 Task: Look for space in Oristano, Italy from 9th June, 2023 to 16th June, 2023 for 2 adults in price range Rs.8000 to Rs.16000. Place can be entire place with 2 bedrooms having 2 beds and 1 bathroom. Property type can be house, flat, guest house. Booking option can be shelf check-in. Required host language is English.
Action: Mouse moved to (494, 93)
Screenshot: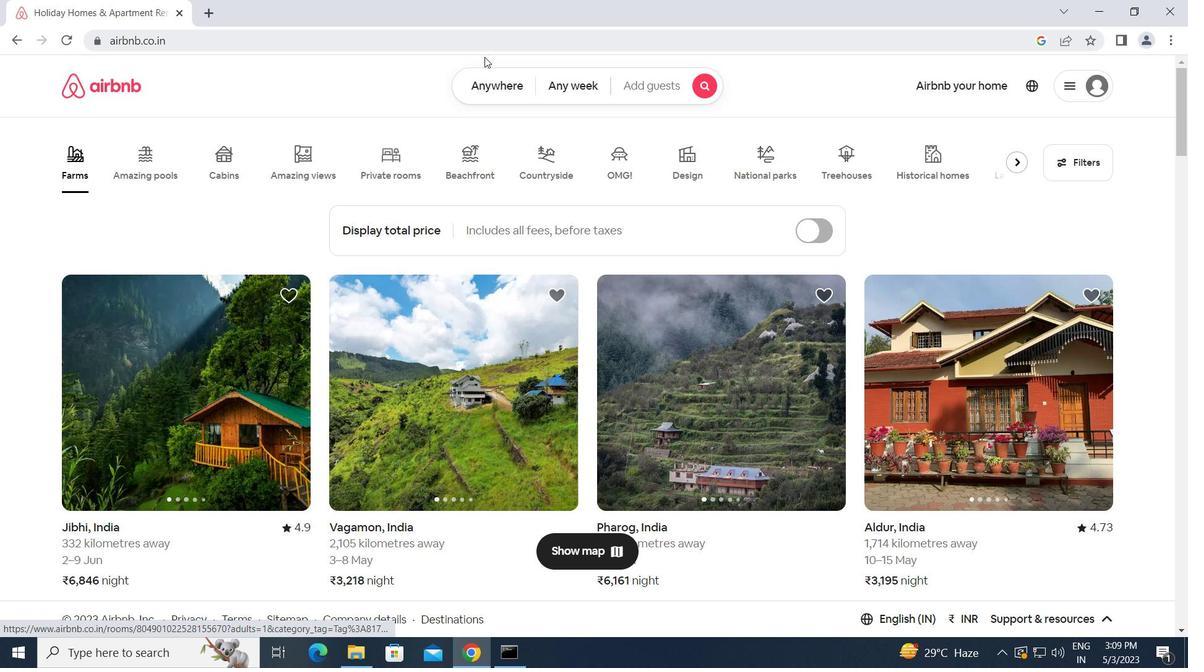 
Action: Mouse pressed left at (494, 93)
Screenshot: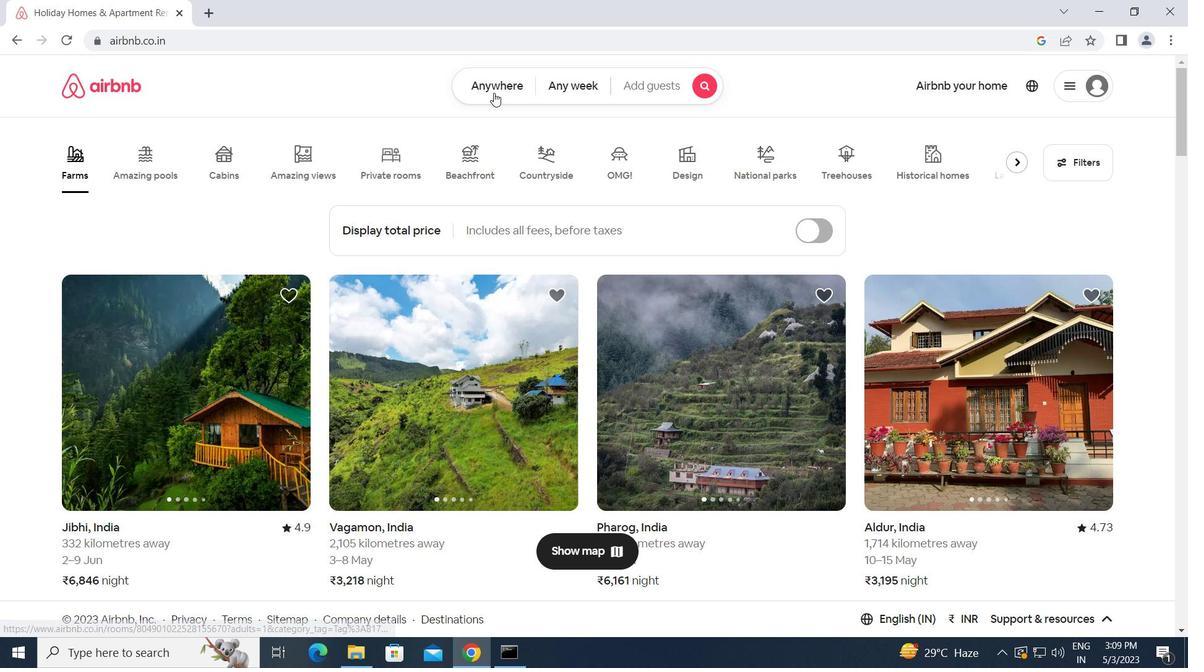 
Action: Mouse moved to (434, 128)
Screenshot: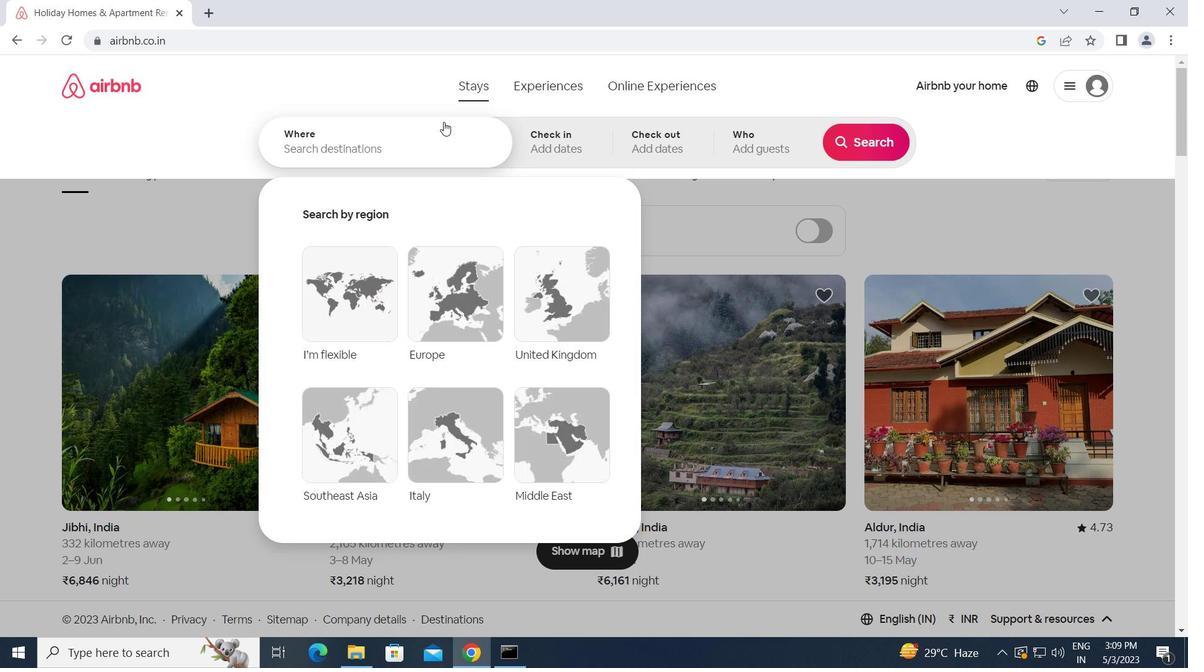 
Action: Mouse pressed left at (434, 128)
Screenshot: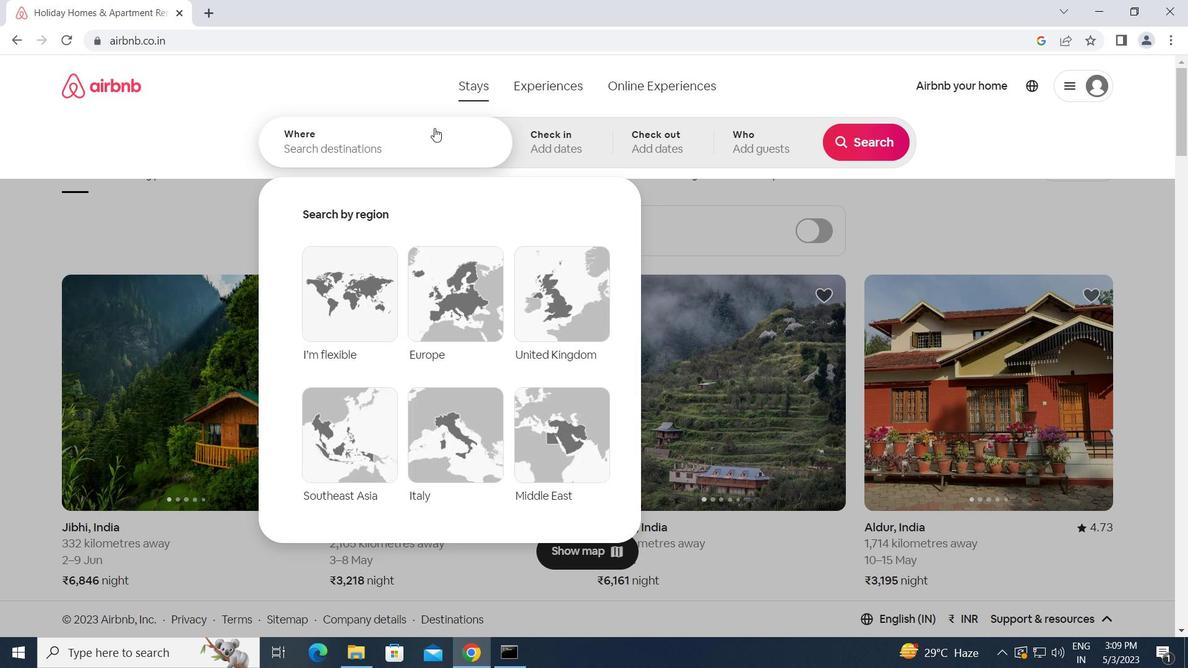 
Action: Key pressed o<Key.caps_lock>ristano,<Key.space><Key.caps_lock>i<Key.caps_lock>taly<Key.enter>
Screenshot: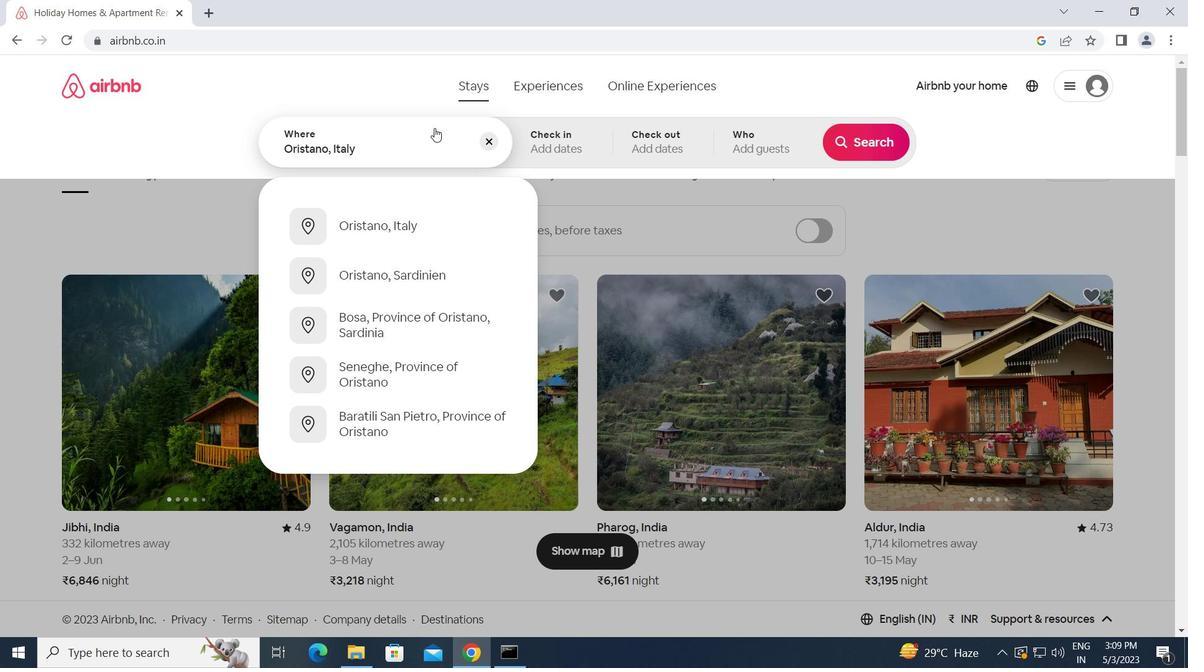 
Action: Mouse moved to (820, 363)
Screenshot: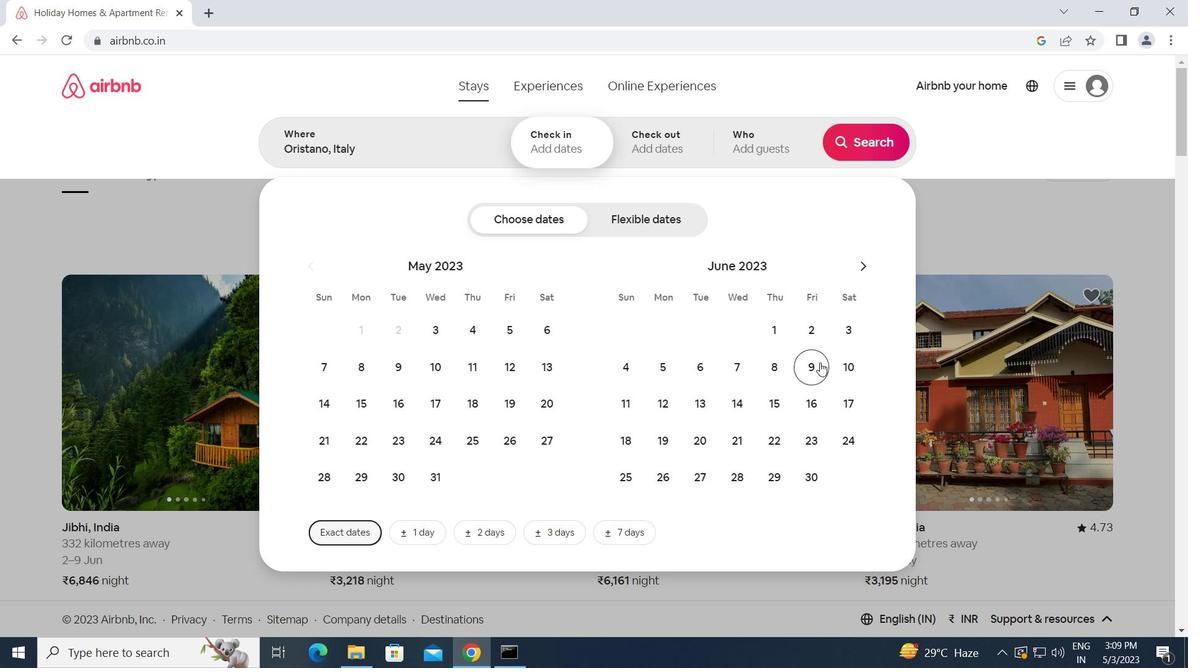 
Action: Mouse pressed left at (820, 363)
Screenshot: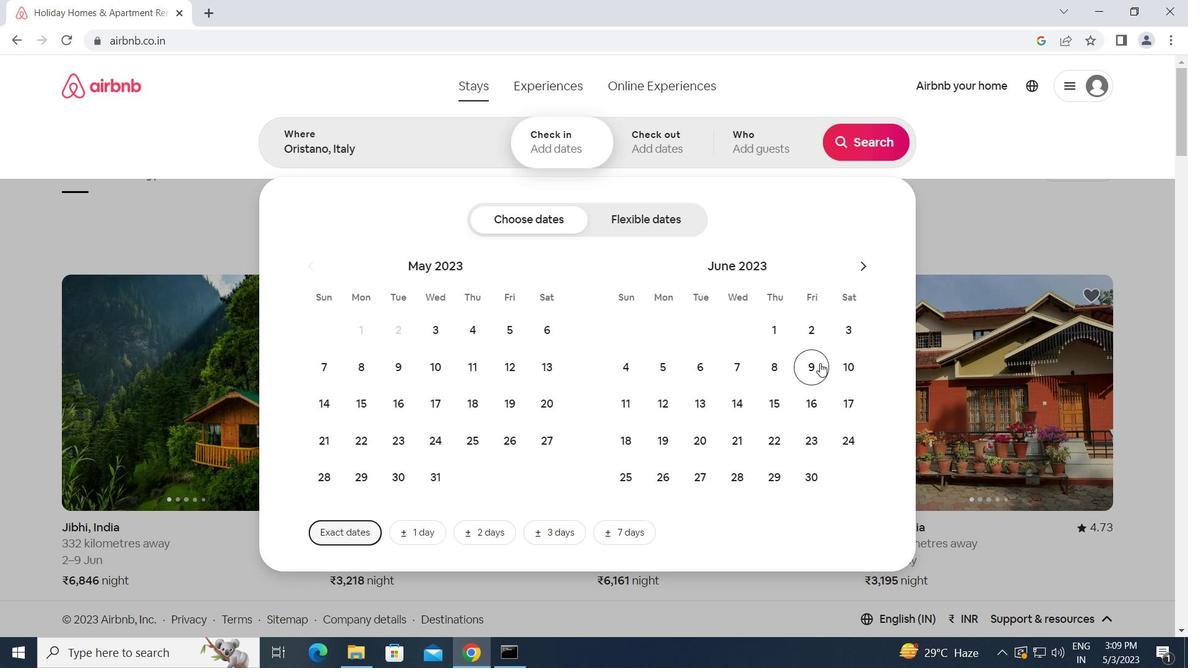 
Action: Mouse moved to (817, 394)
Screenshot: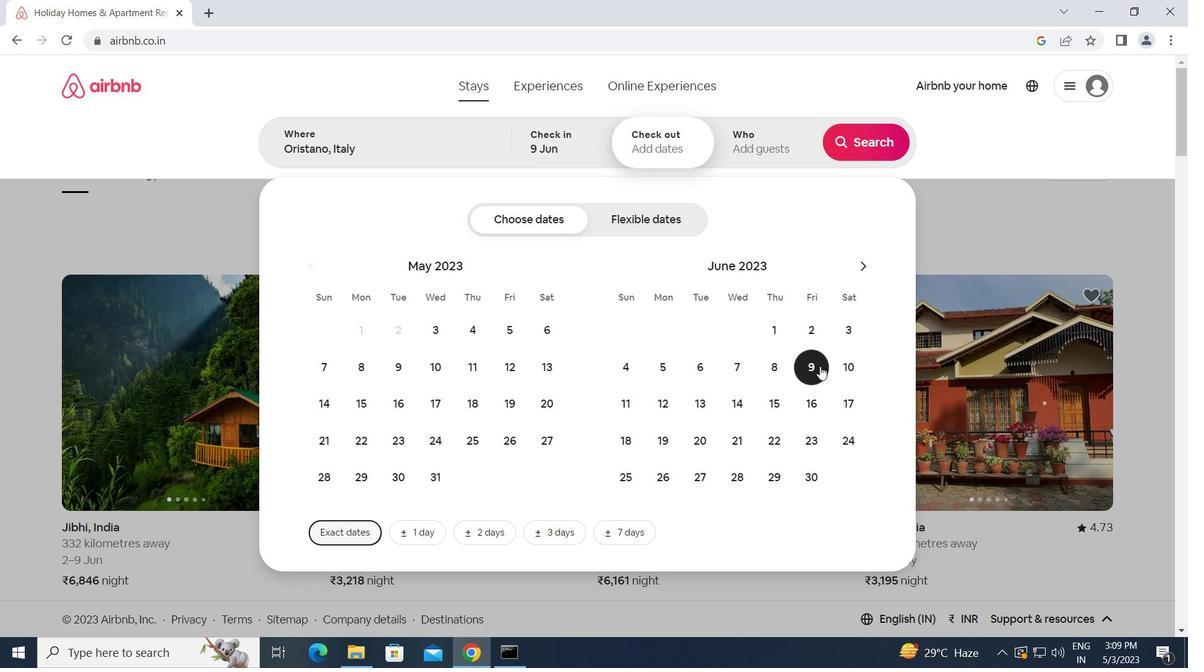 
Action: Mouse pressed left at (817, 394)
Screenshot: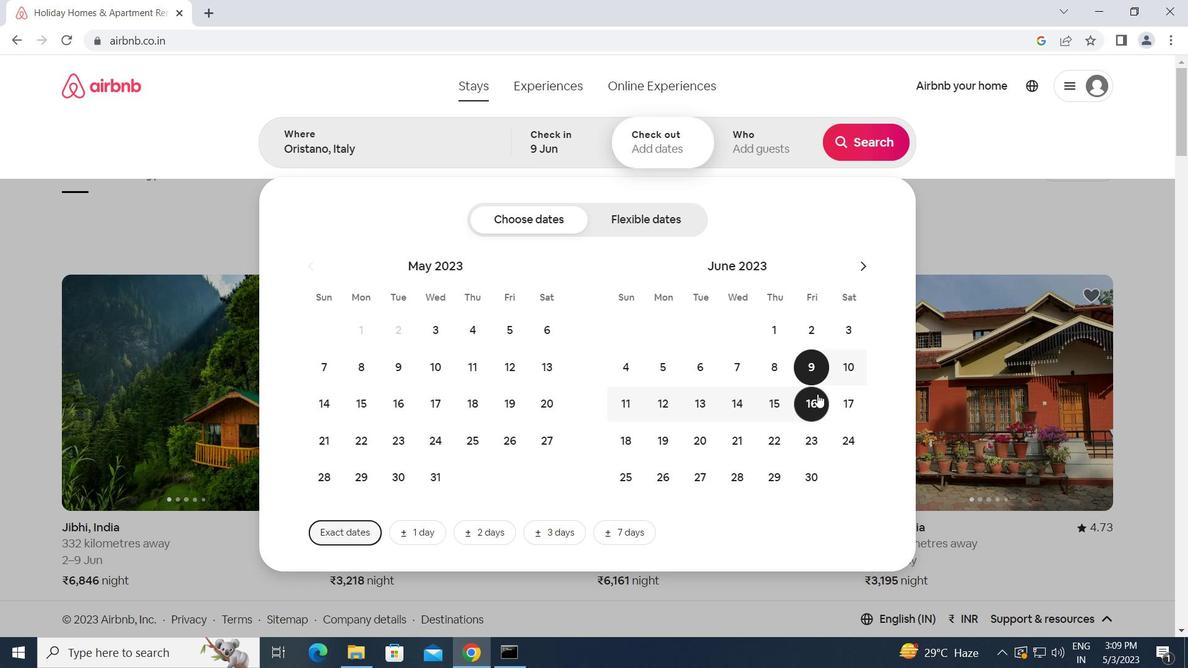 
Action: Mouse moved to (750, 145)
Screenshot: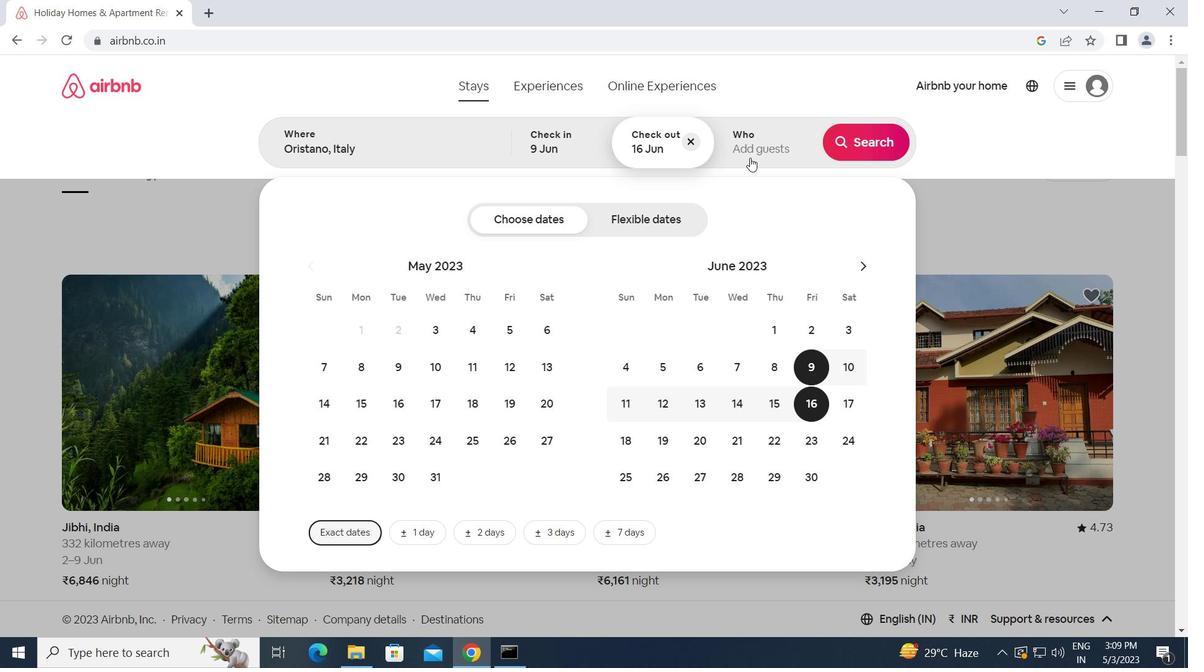 
Action: Mouse pressed left at (750, 145)
Screenshot: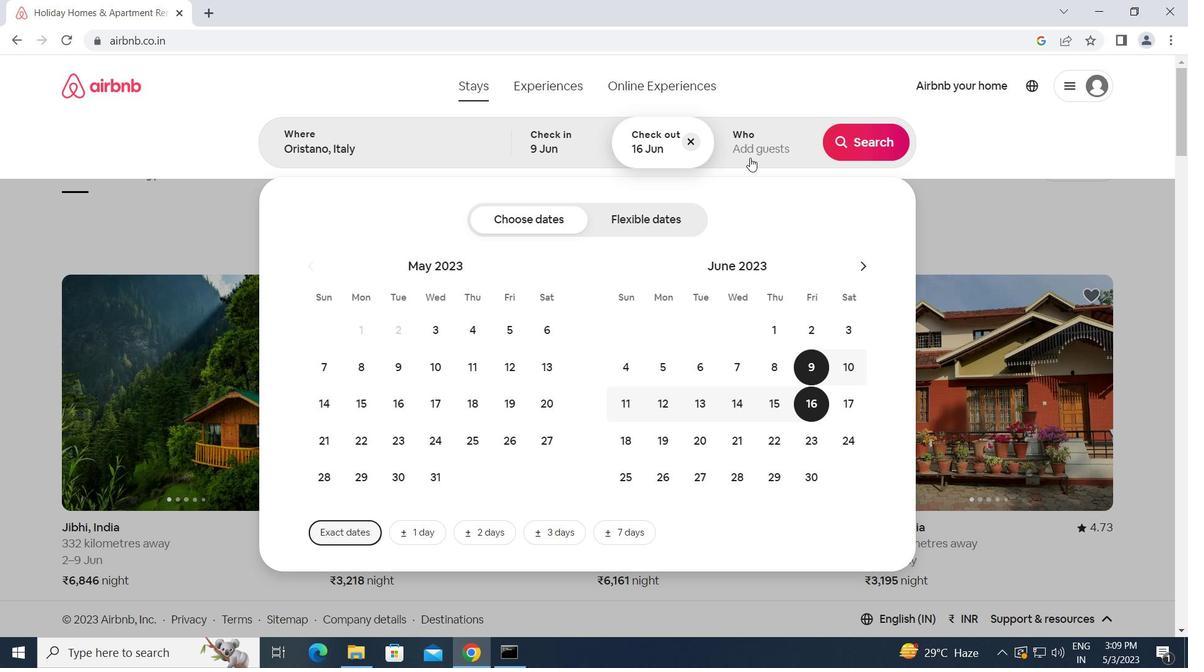
Action: Mouse moved to (867, 219)
Screenshot: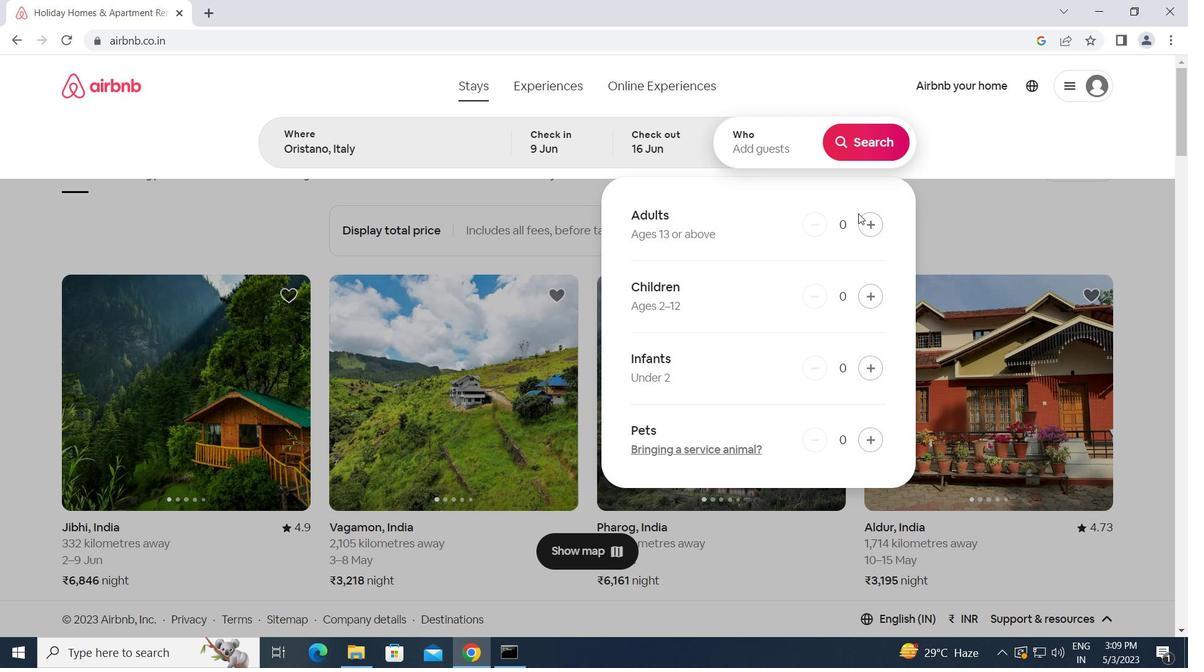
Action: Mouse pressed left at (867, 219)
Screenshot: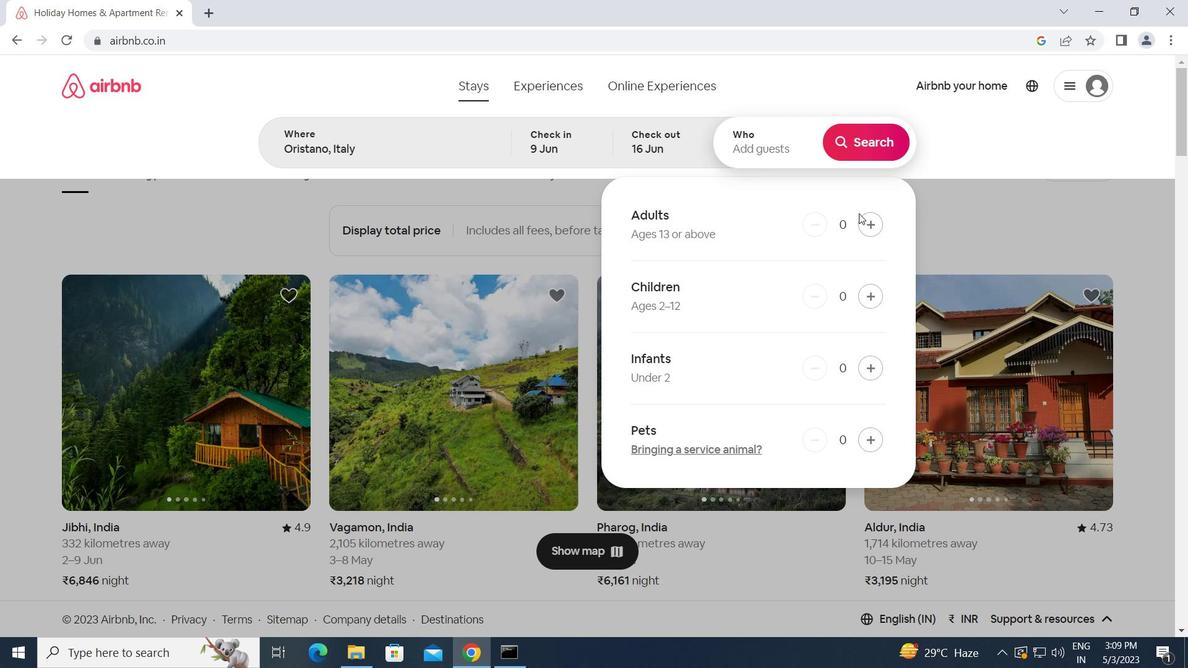 
Action: Mouse pressed left at (867, 219)
Screenshot: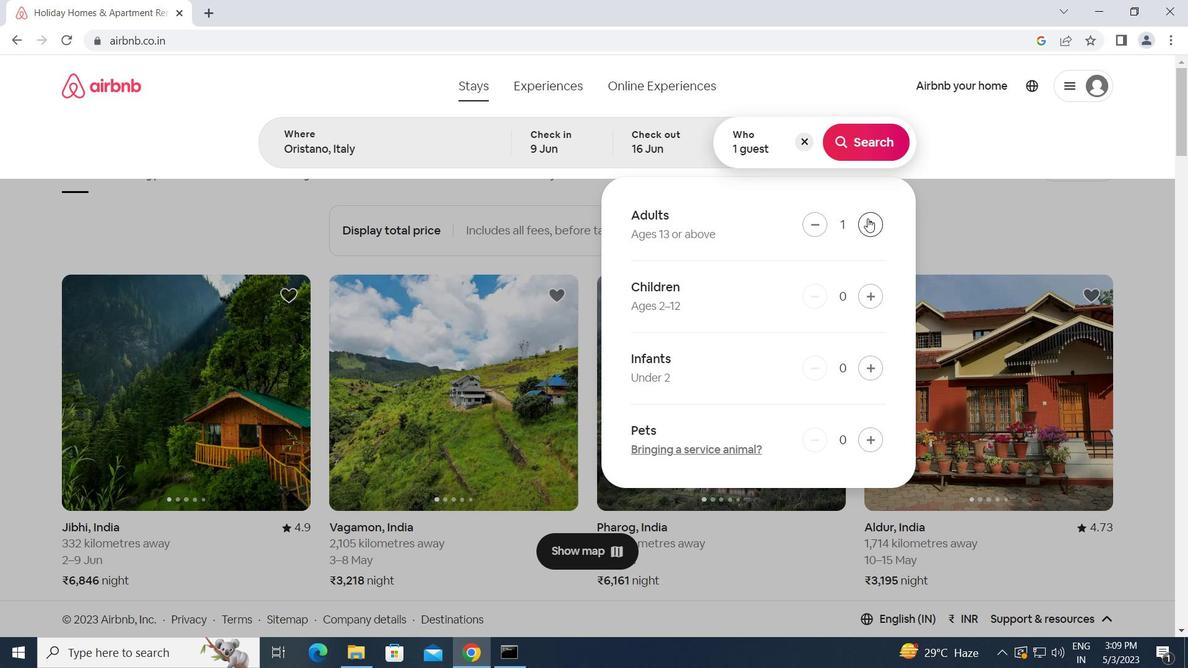 
Action: Mouse moved to (865, 141)
Screenshot: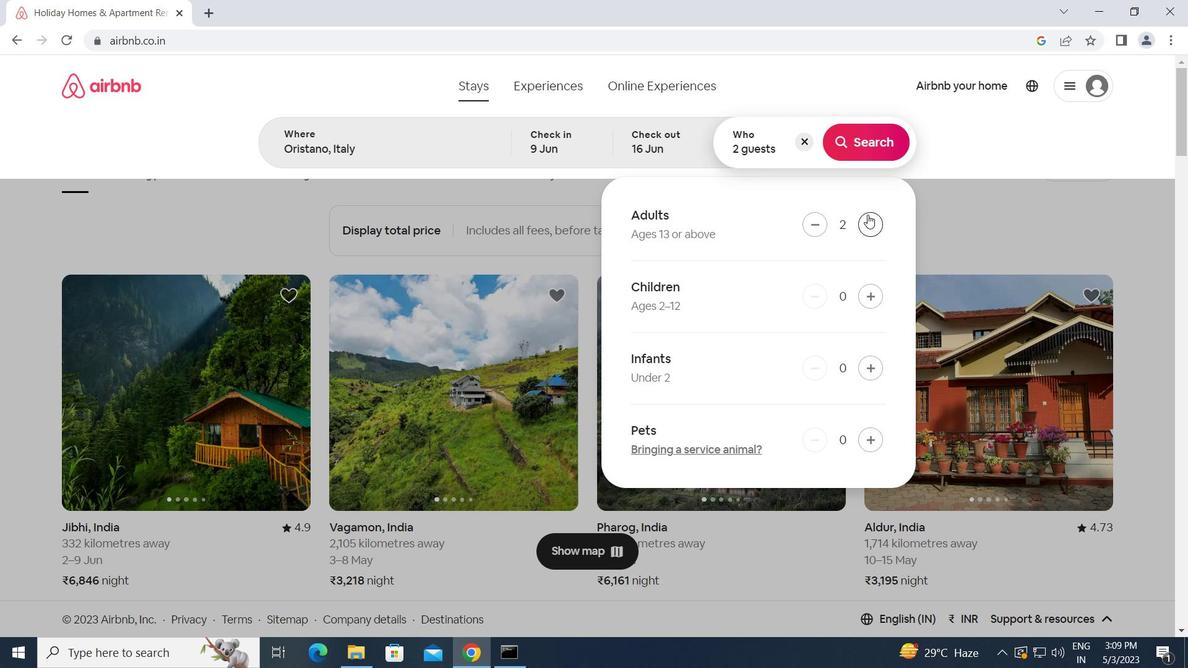 
Action: Mouse pressed left at (865, 141)
Screenshot: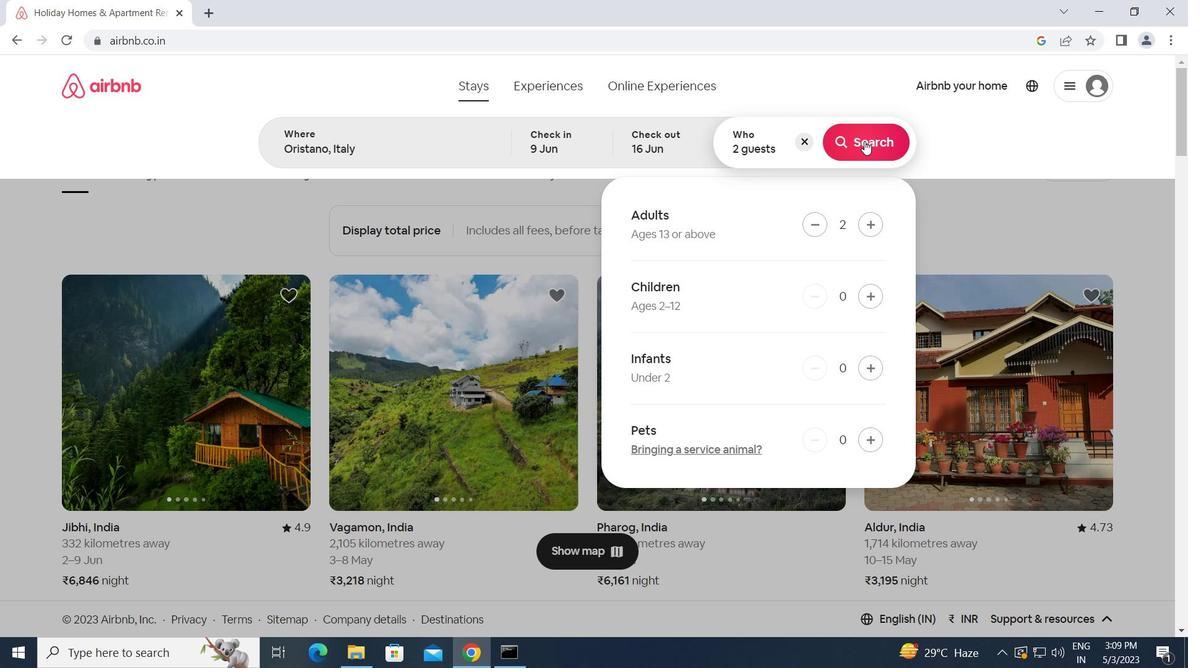 
Action: Mouse moved to (1141, 145)
Screenshot: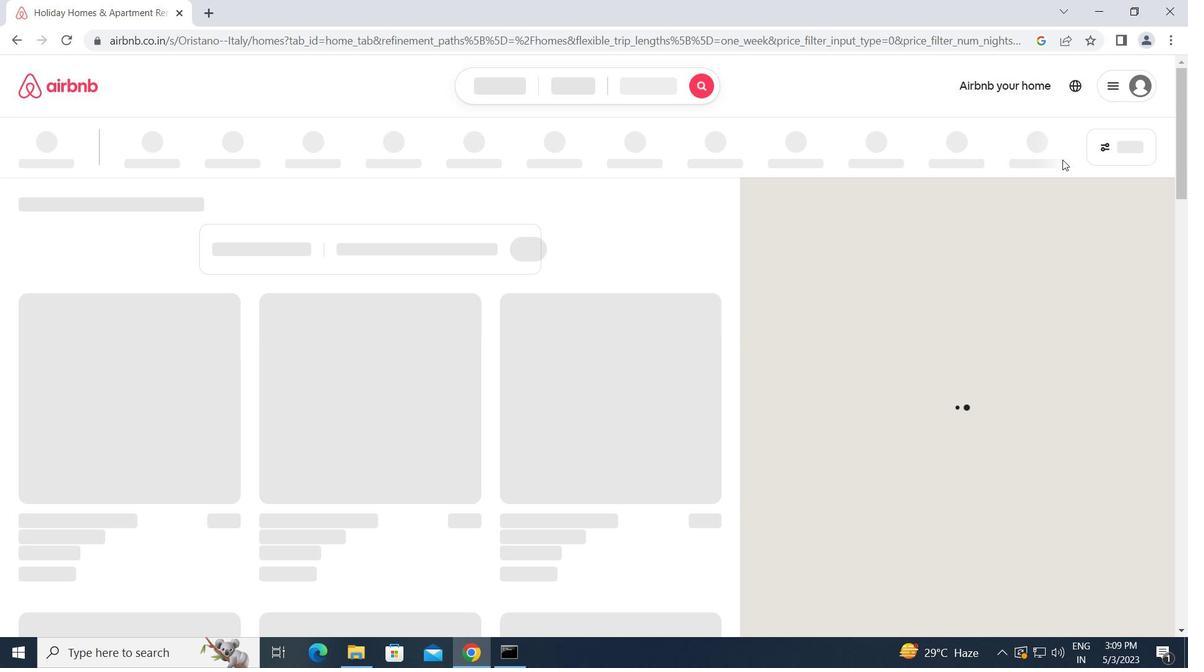 
Action: Mouse pressed left at (1141, 145)
Screenshot: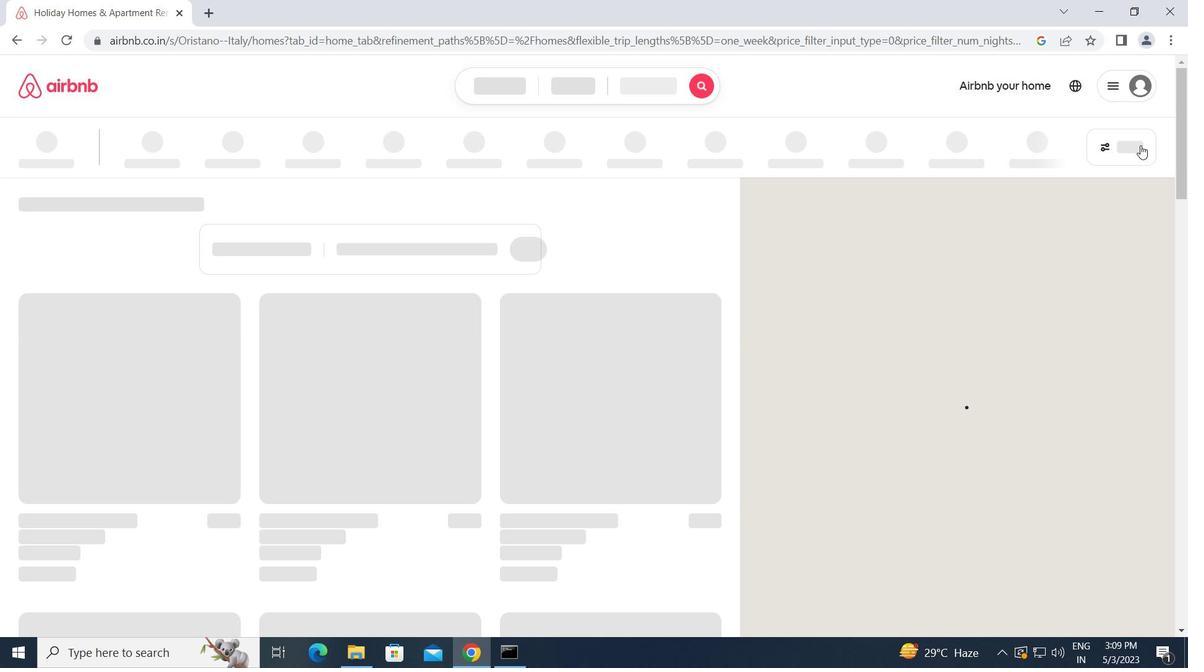 
Action: Mouse moved to (1112, 143)
Screenshot: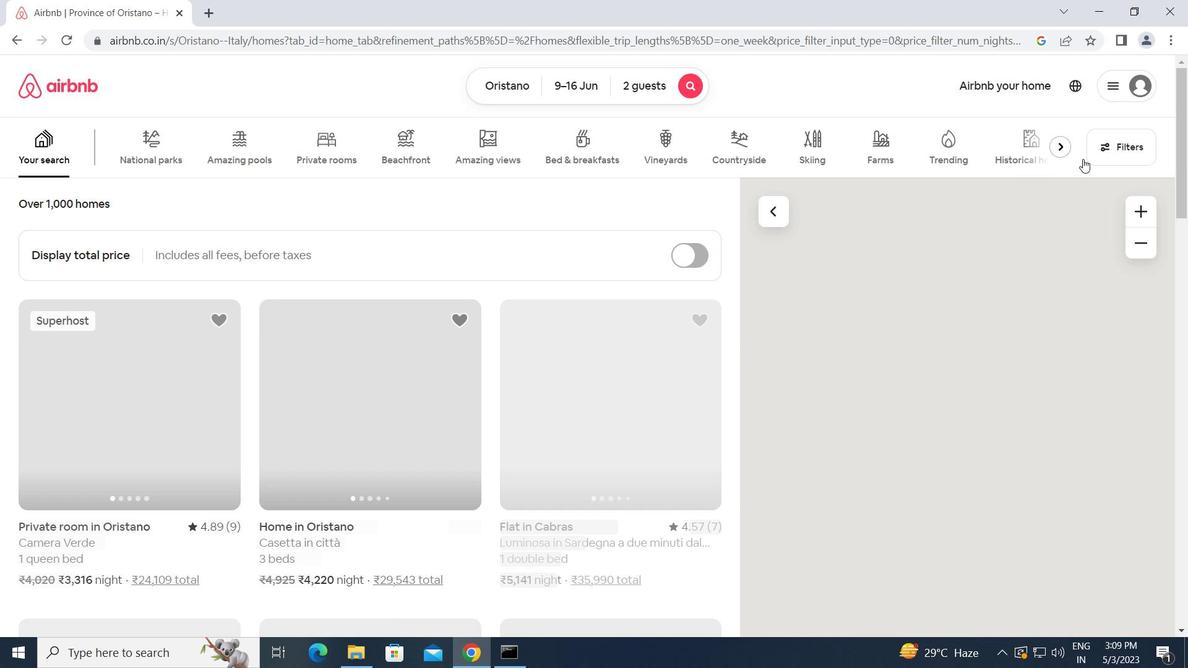 
Action: Mouse pressed left at (1112, 143)
Screenshot: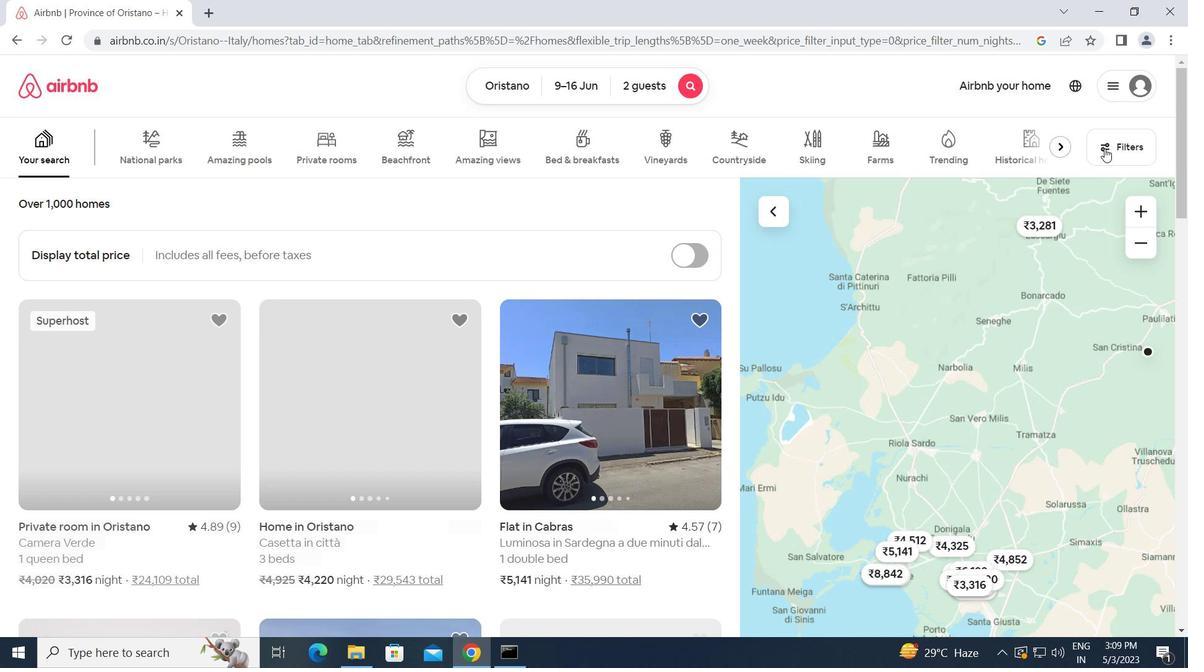 
Action: Mouse moved to (381, 339)
Screenshot: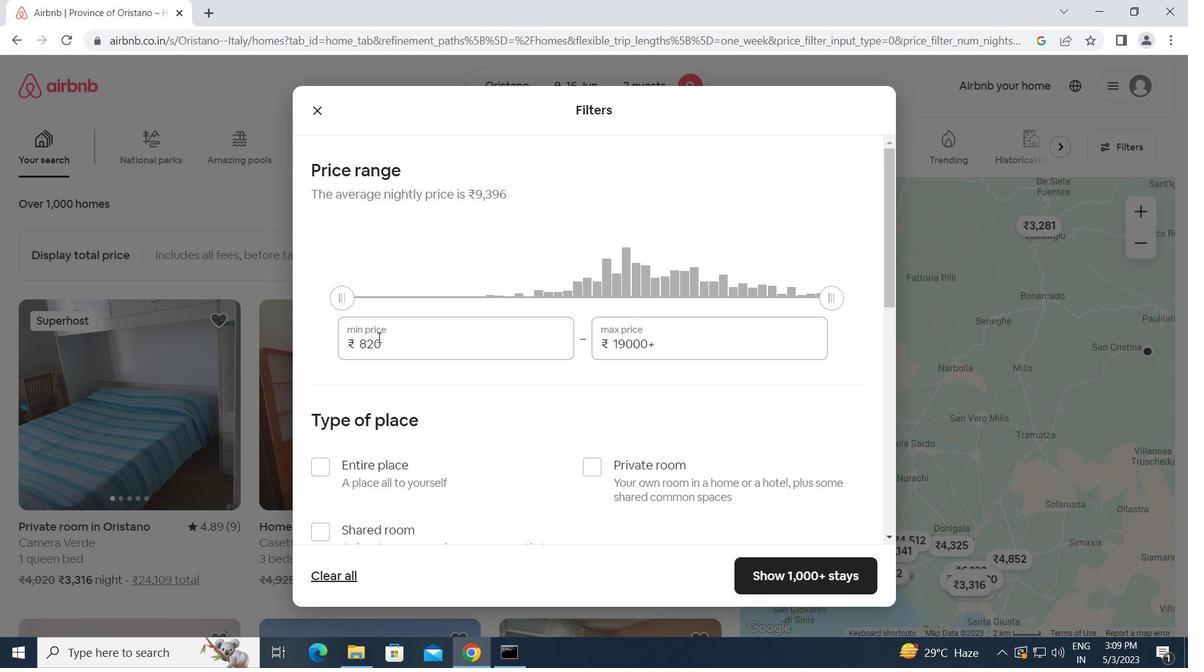 
Action: Mouse pressed left at (381, 339)
Screenshot: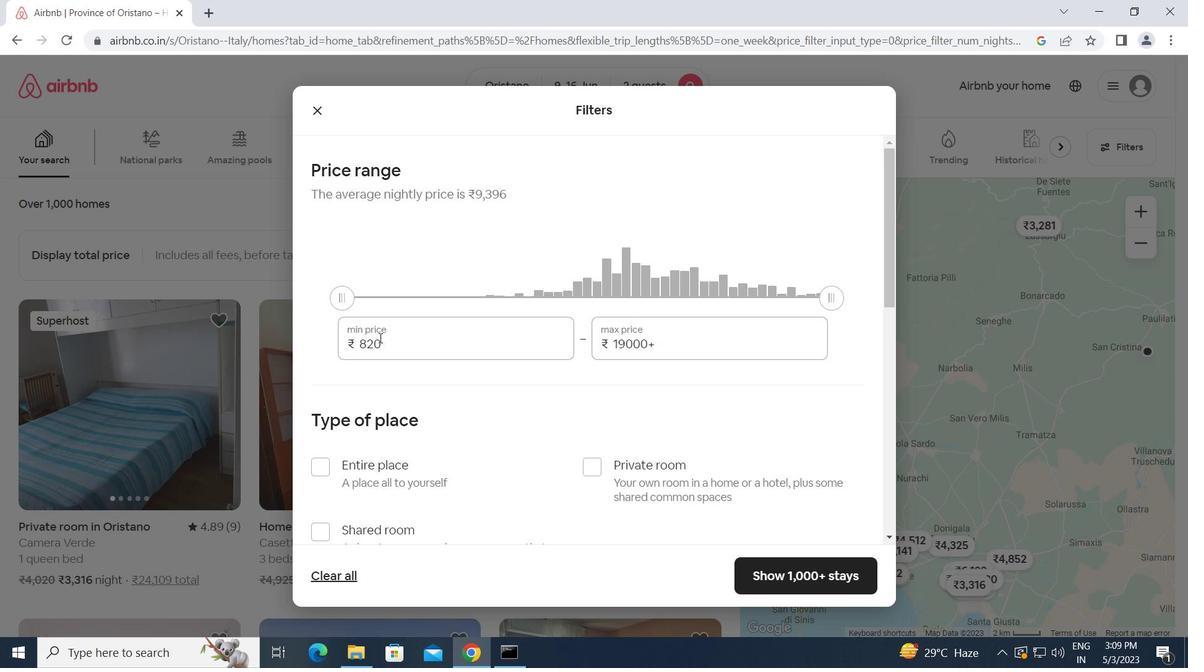 
Action: Mouse moved to (348, 351)
Screenshot: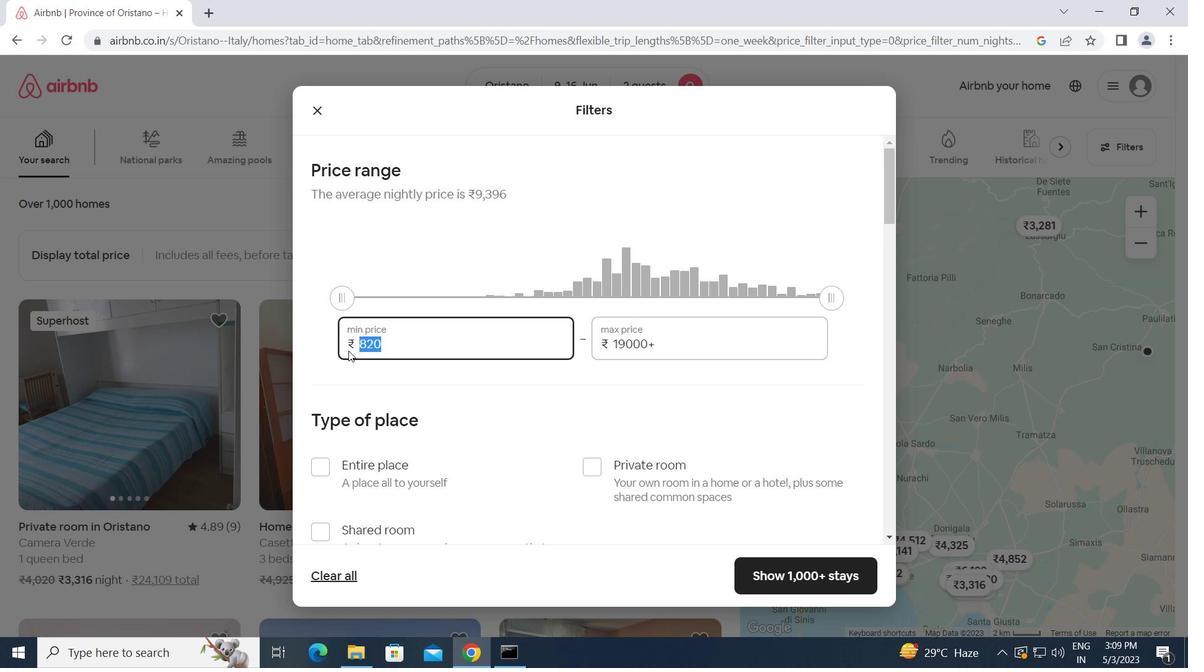 
Action: Key pressed 8000<Key.tab>160<Key.backspace><Key.backspace><Key.backspace><Key.backspace><Key.backspace><Key.backspace><Key.backspace><Key.backspace><Key.backspace><Key.backspace><Key.backspace><Key.backspace><Key.backspace><Key.backspace><Key.backspace>16000
Screenshot: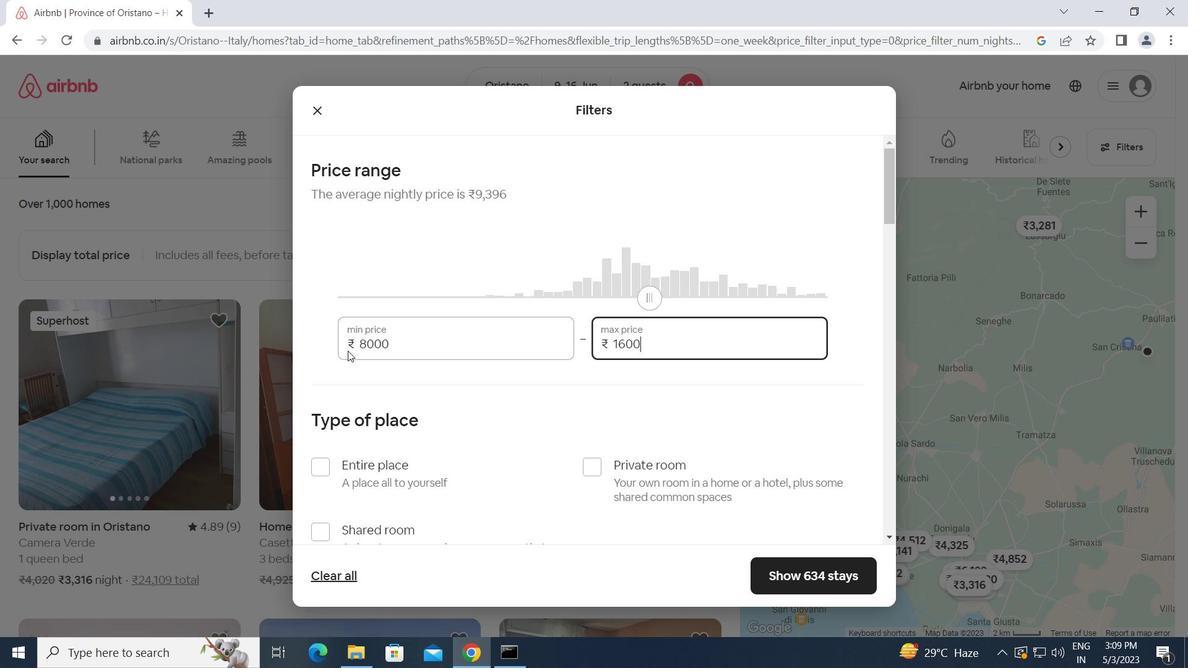 
Action: Mouse moved to (319, 475)
Screenshot: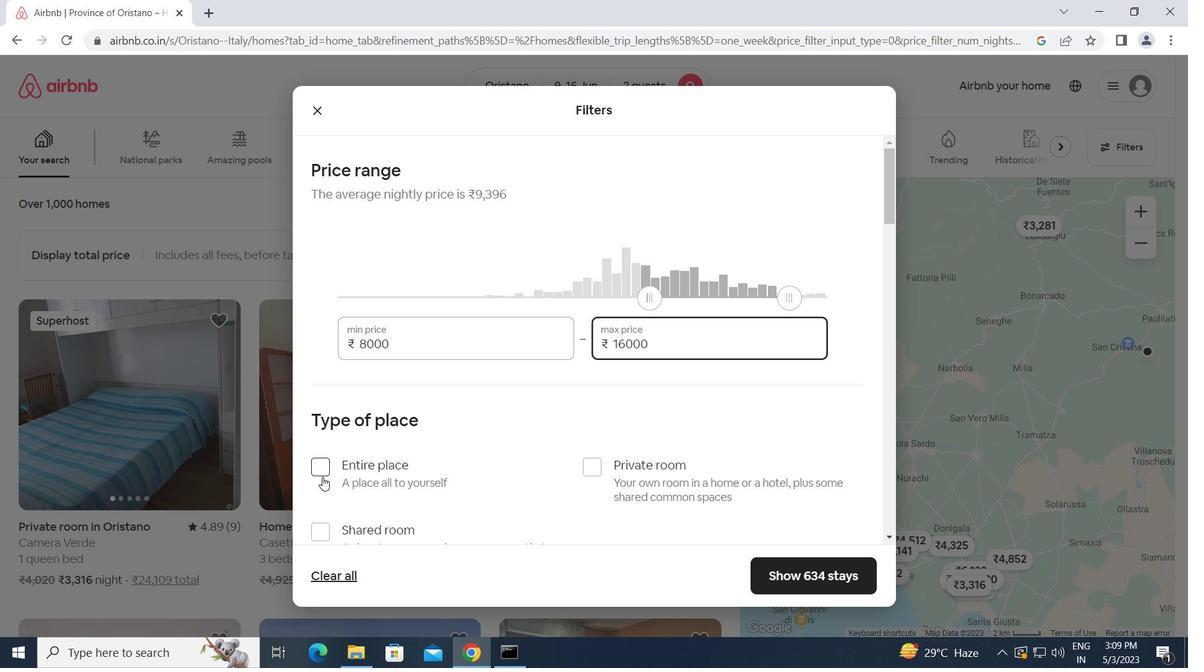 
Action: Mouse pressed left at (319, 475)
Screenshot: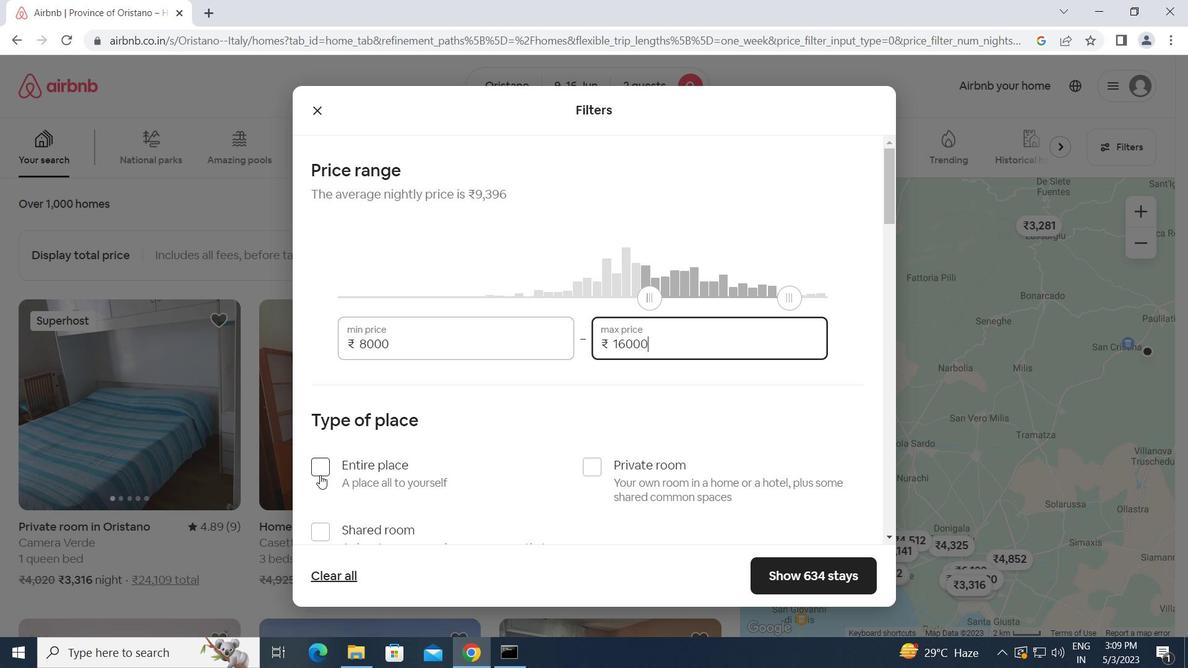 
Action: Mouse moved to (342, 472)
Screenshot: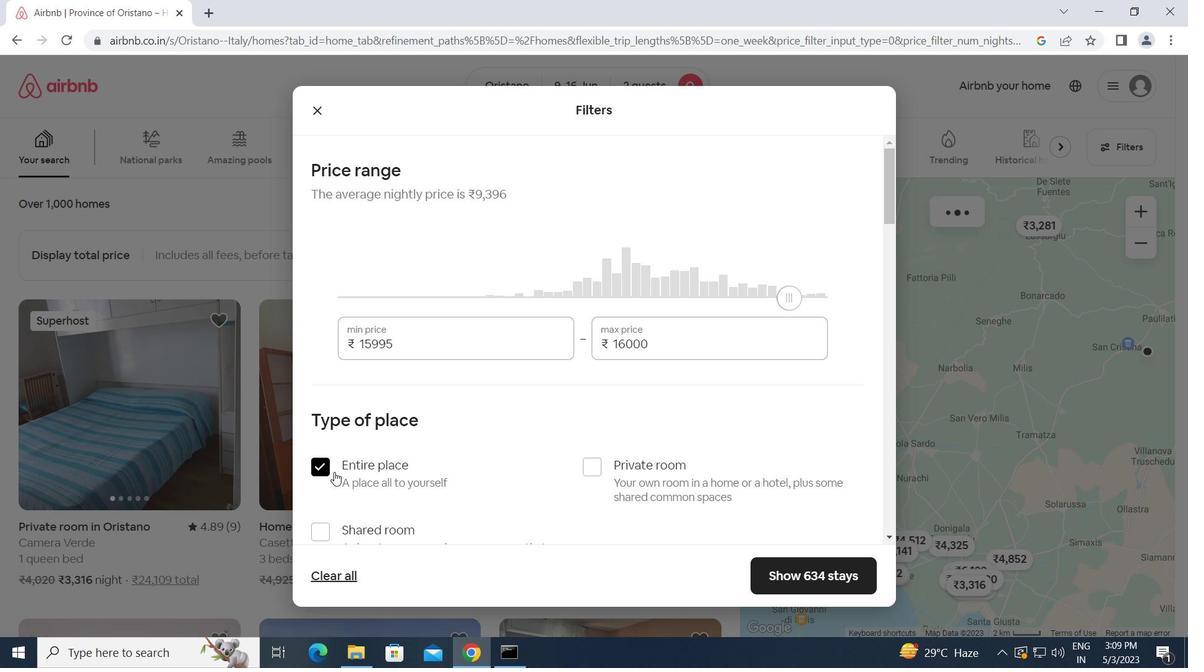 
Action: Mouse scrolled (342, 472) with delta (0, 0)
Screenshot: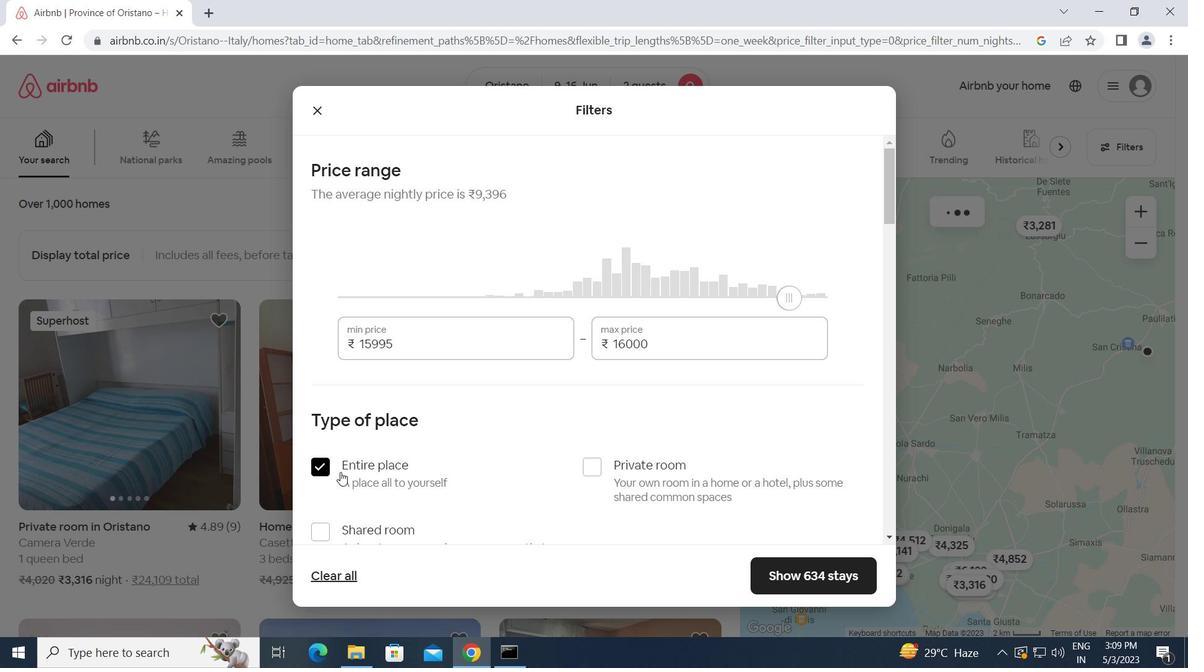 
Action: Mouse scrolled (342, 472) with delta (0, 0)
Screenshot: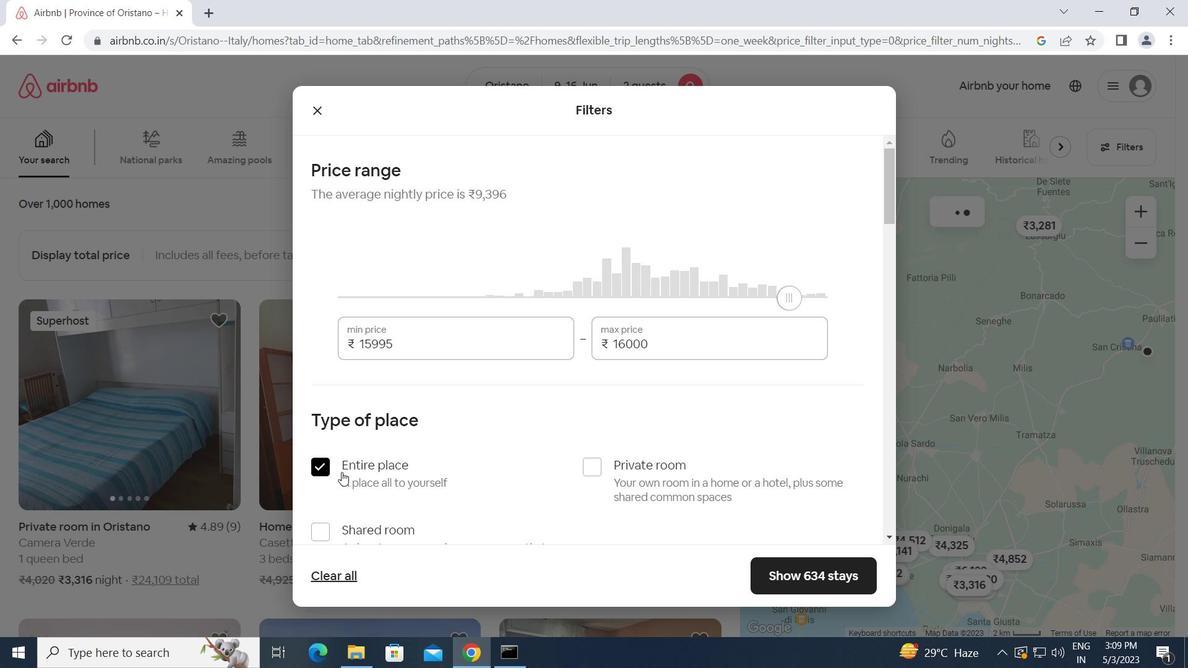 
Action: Mouse moved to (371, 473)
Screenshot: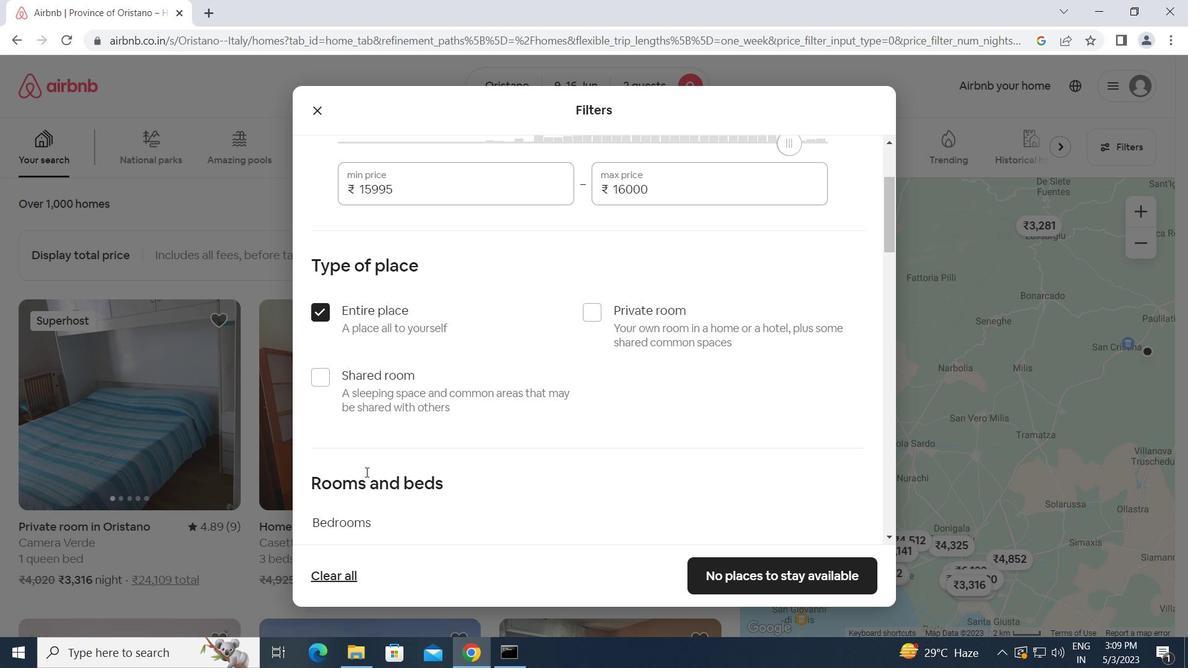 
Action: Mouse scrolled (371, 472) with delta (0, 0)
Screenshot: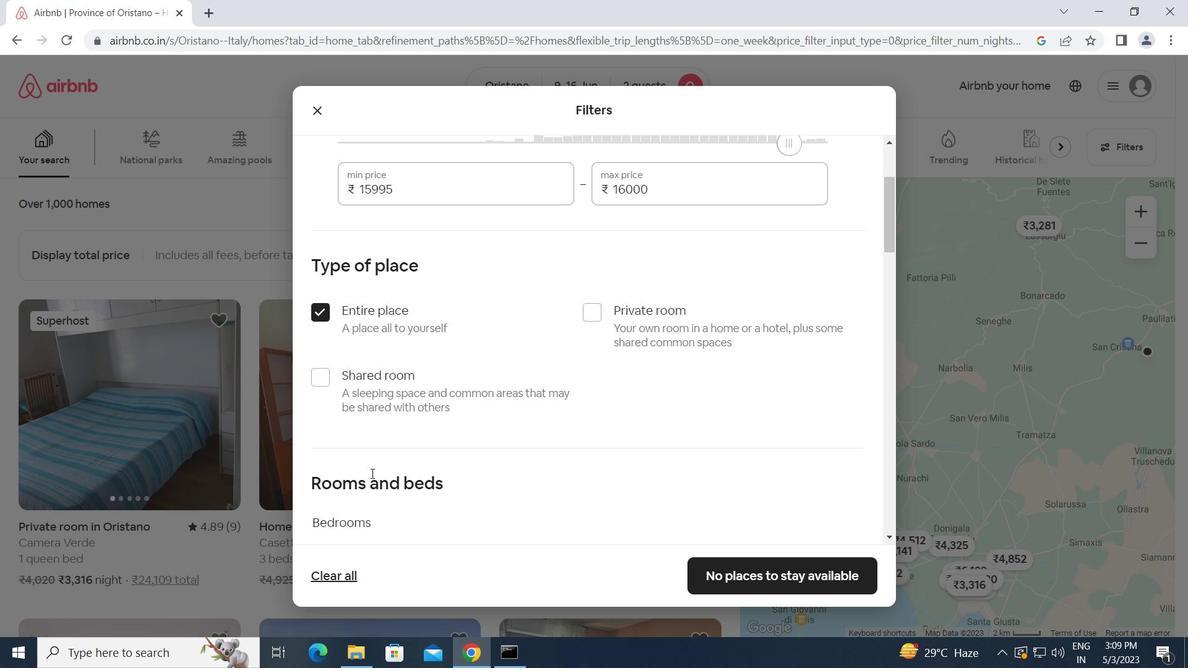 
Action: Mouse scrolled (371, 472) with delta (0, 0)
Screenshot: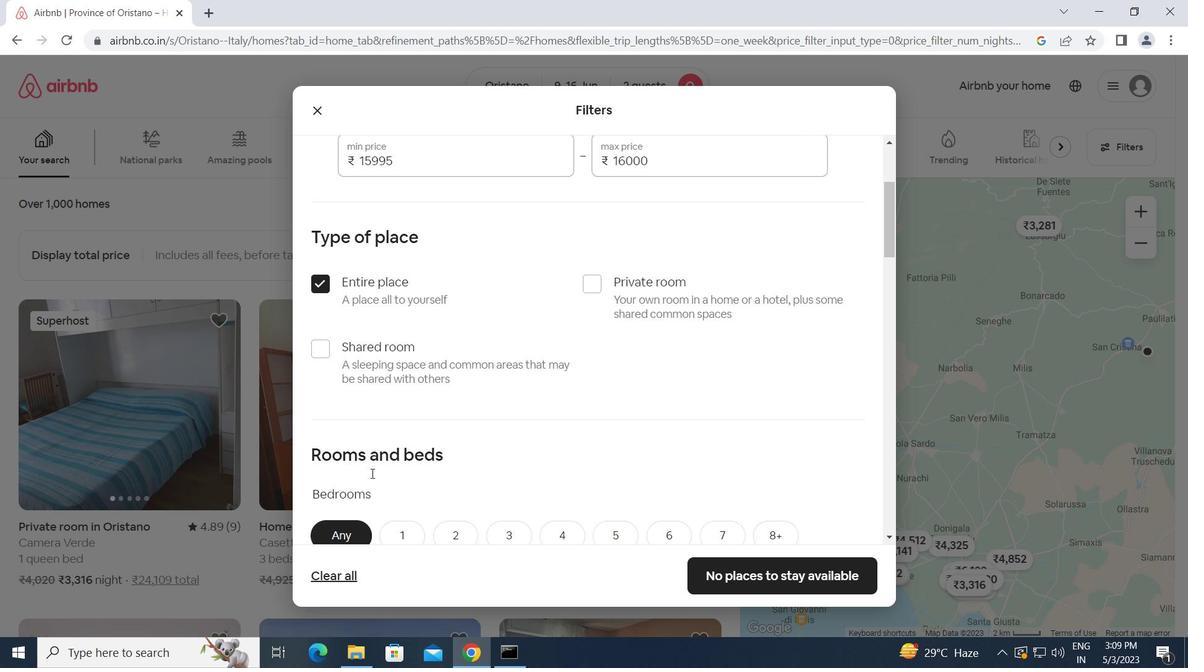 
Action: Mouse moved to (463, 411)
Screenshot: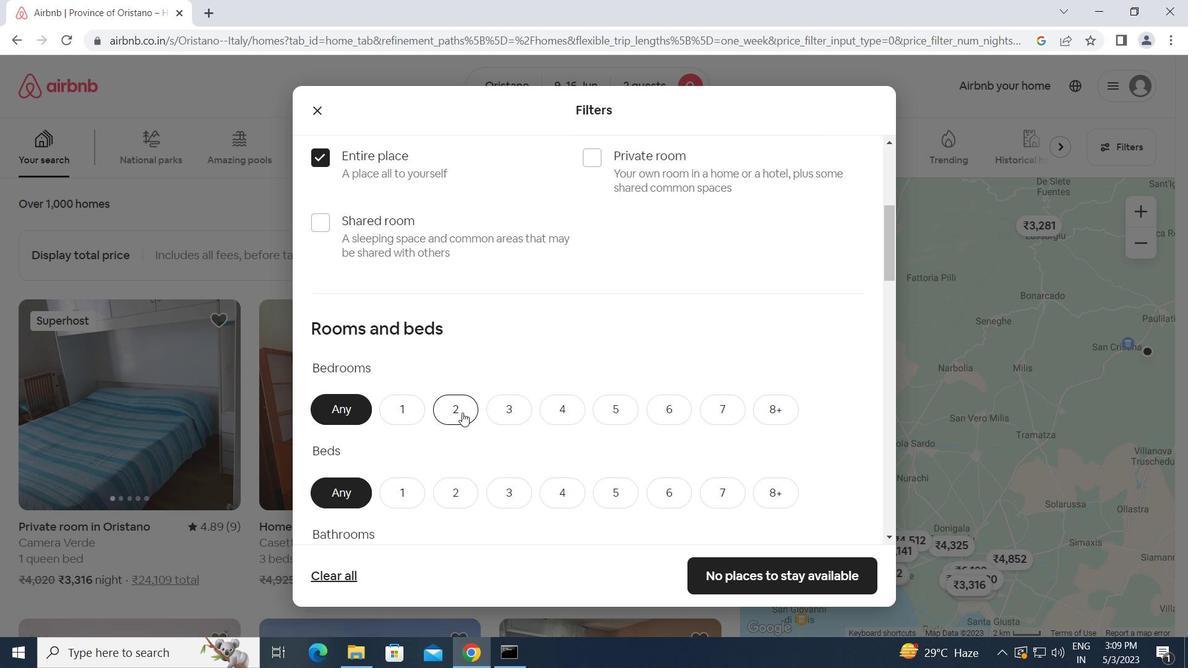 
Action: Mouse pressed left at (463, 411)
Screenshot: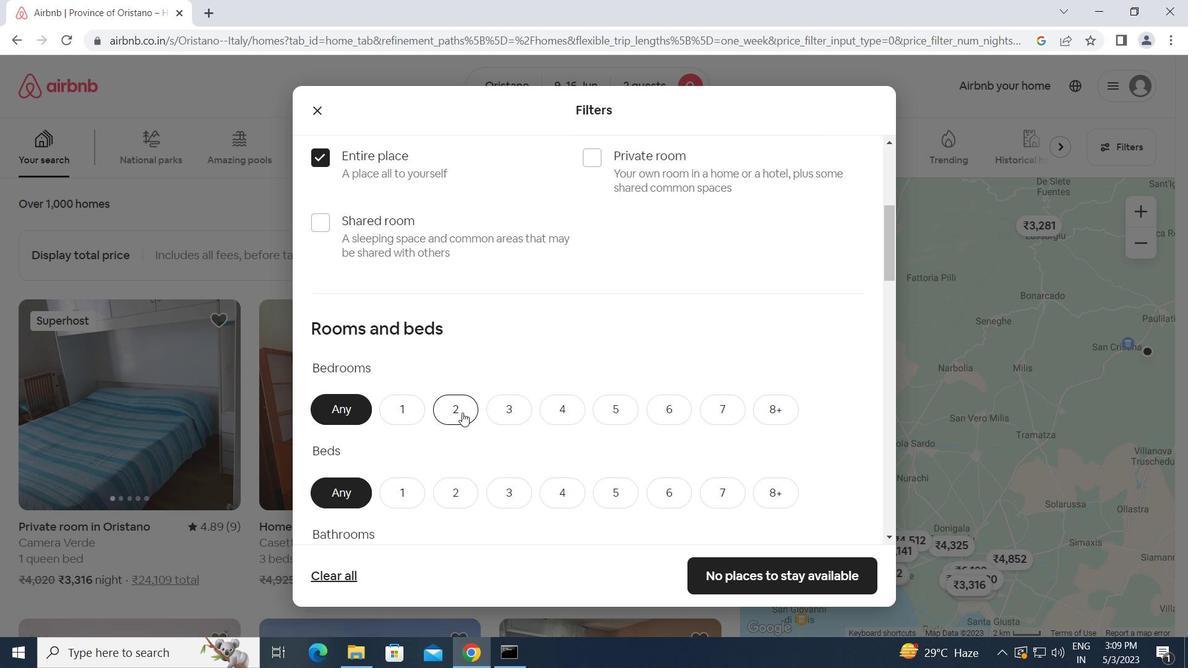
Action: Mouse moved to (459, 487)
Screenshot: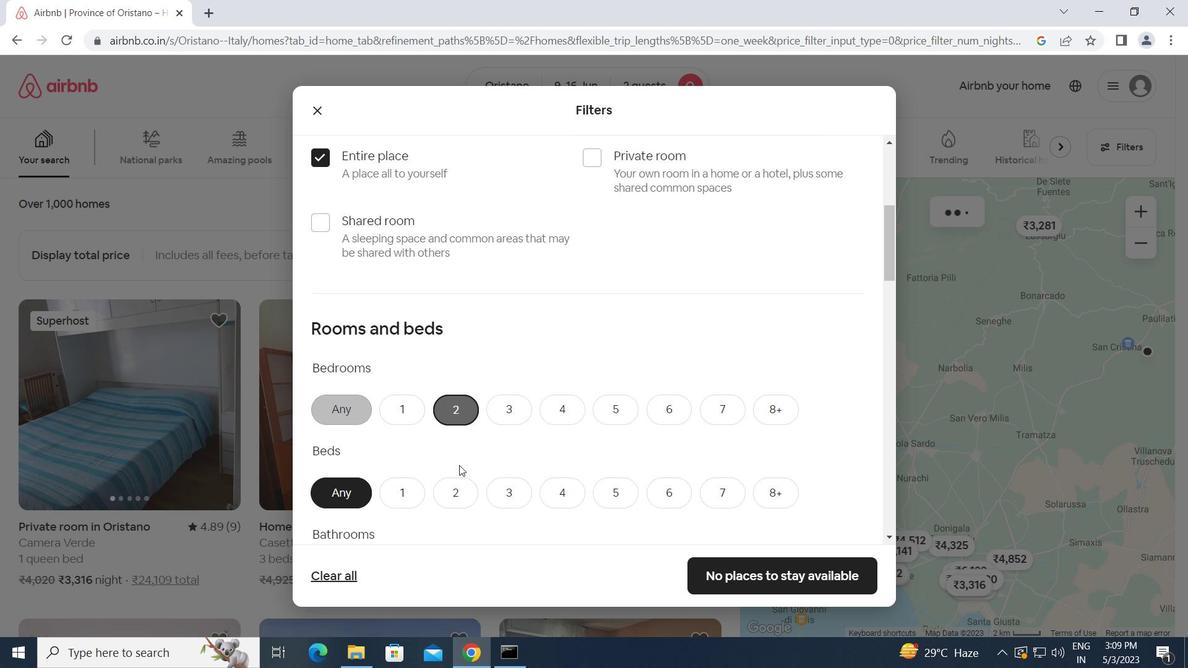 
Action: Mouse pressed left at (459, 487)
Screenshot: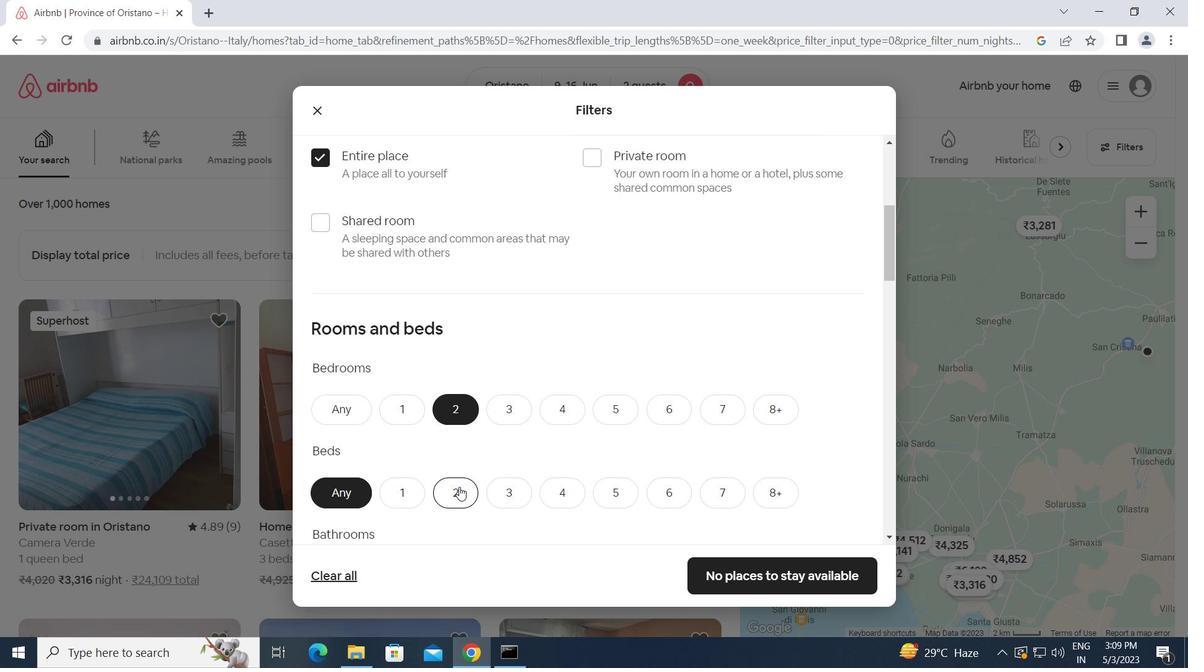 
Action: Mouse scrolled (459, 486) with delta (0, 0)
Screenshot: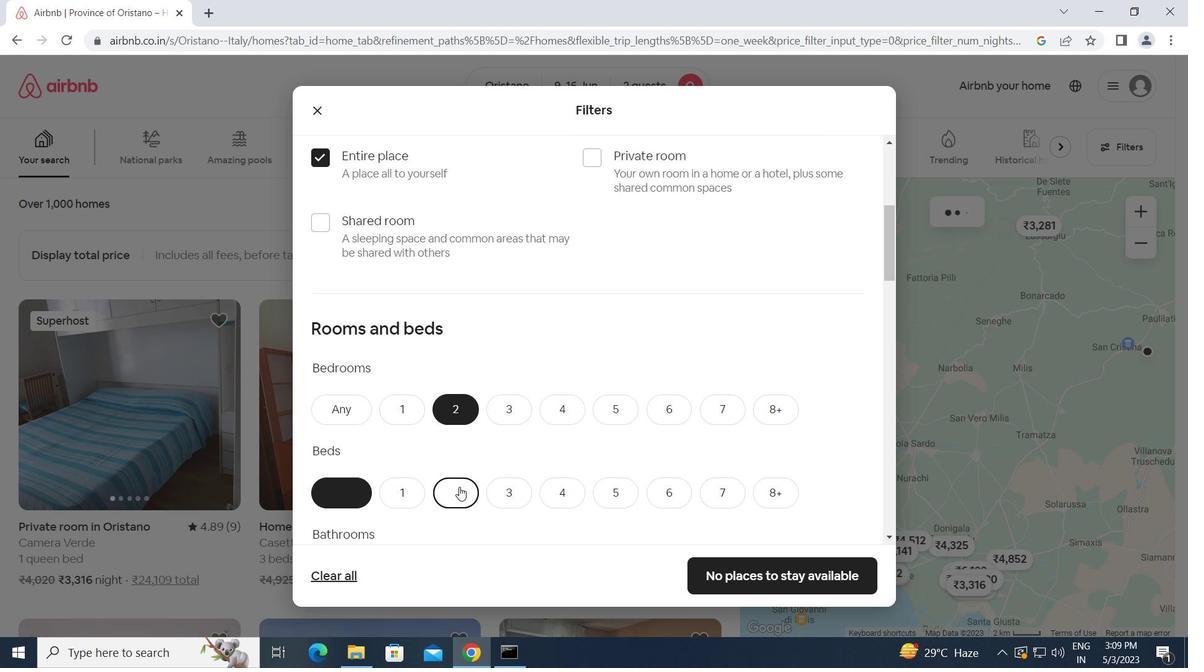 
Action: Mouse moved to (406, 489)
Screenshot: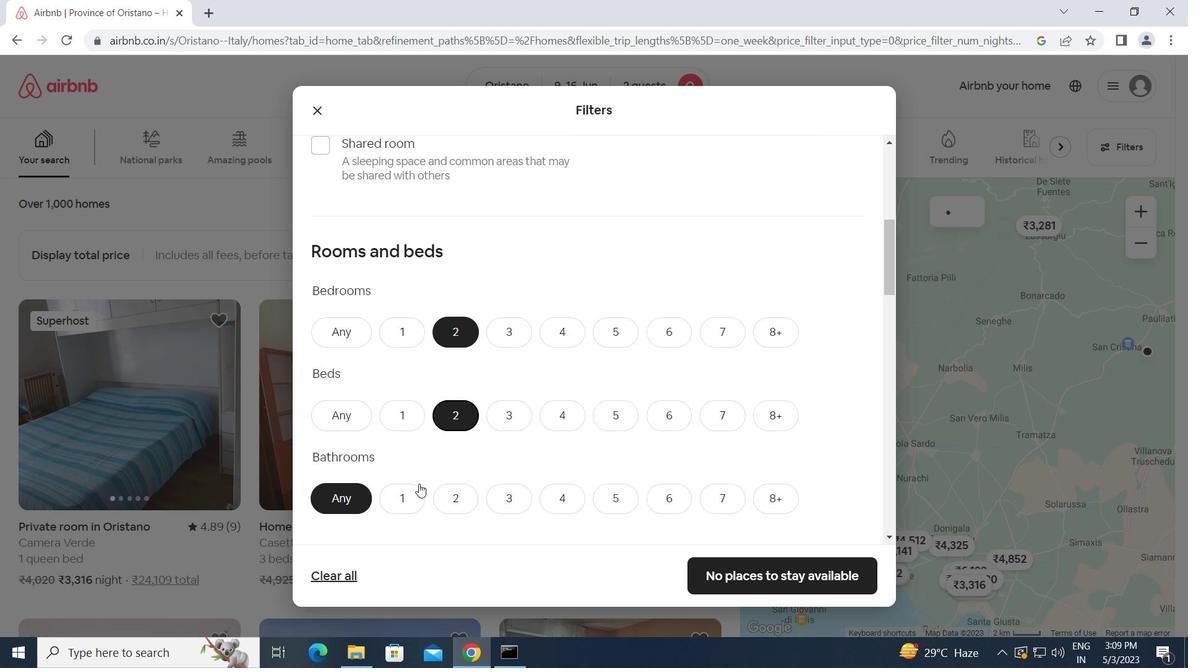 
Action: Mouse pressed left at (406, 489)
Screenshot: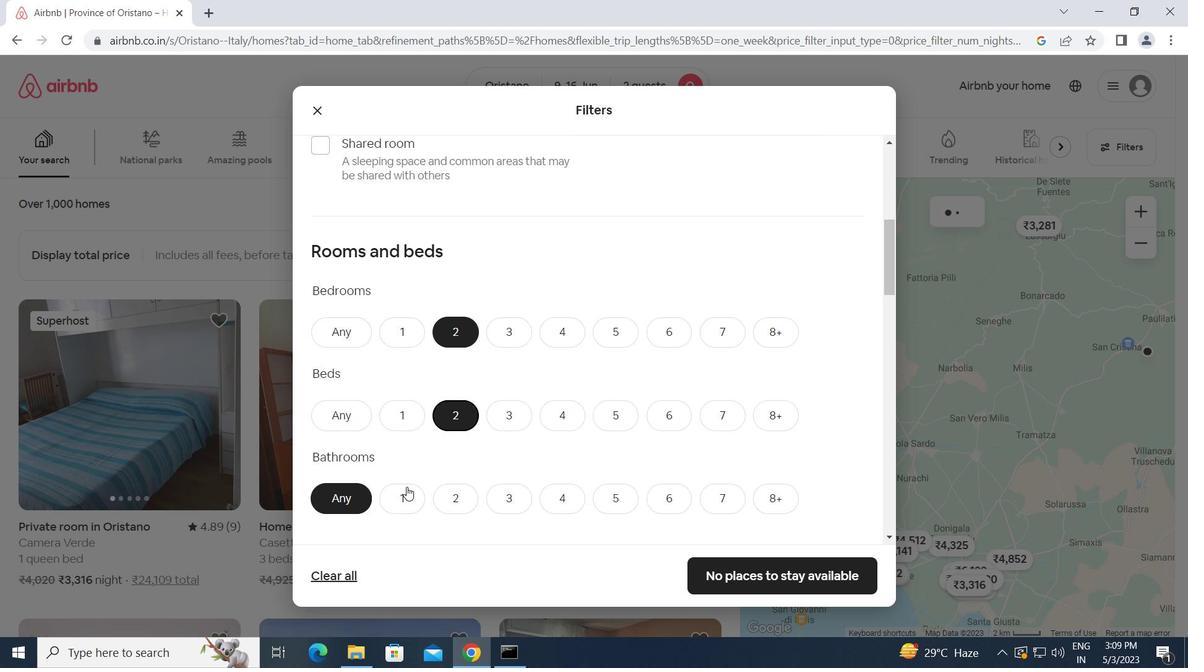 
Action: Mouse moved to (444, 480)
Screenshot: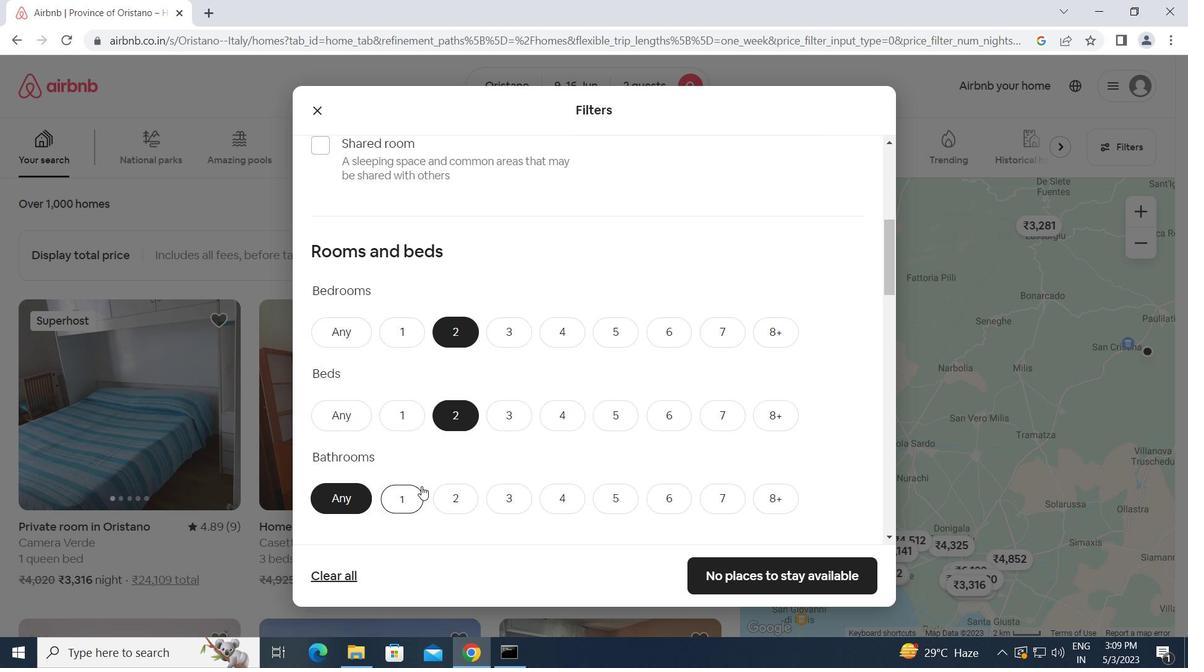 
Action: Mouse scrolled (444, 479) with delta (0, 0)
Screenshot: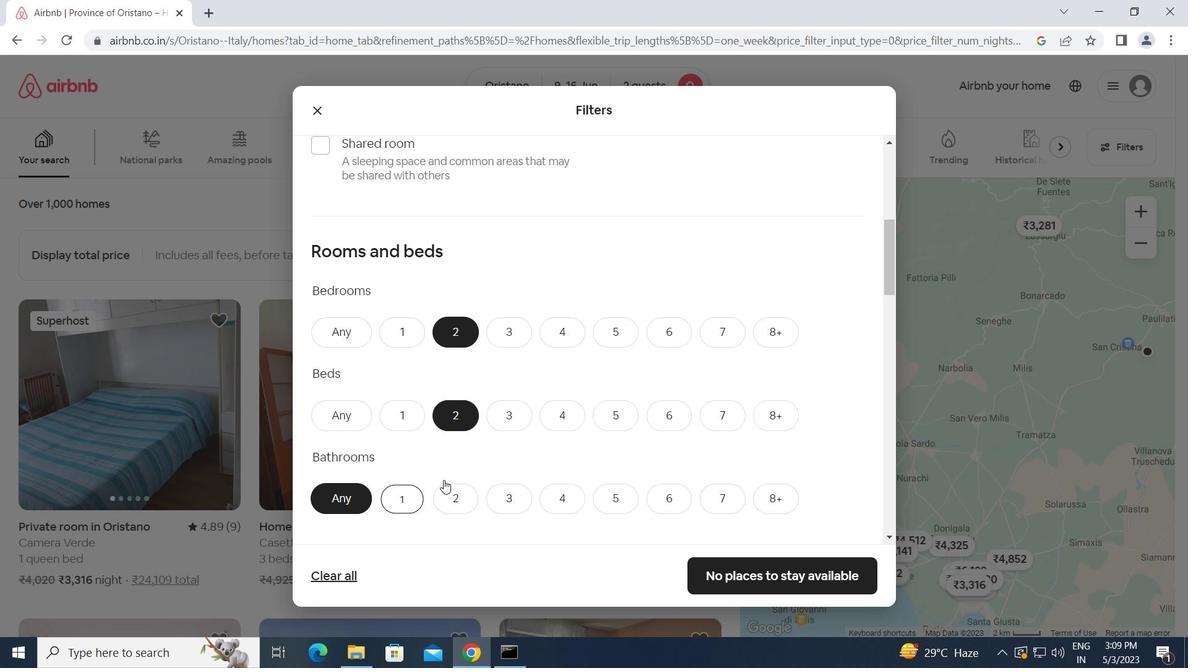 
Action: Mouse moved to (501, 442)
Screenshot: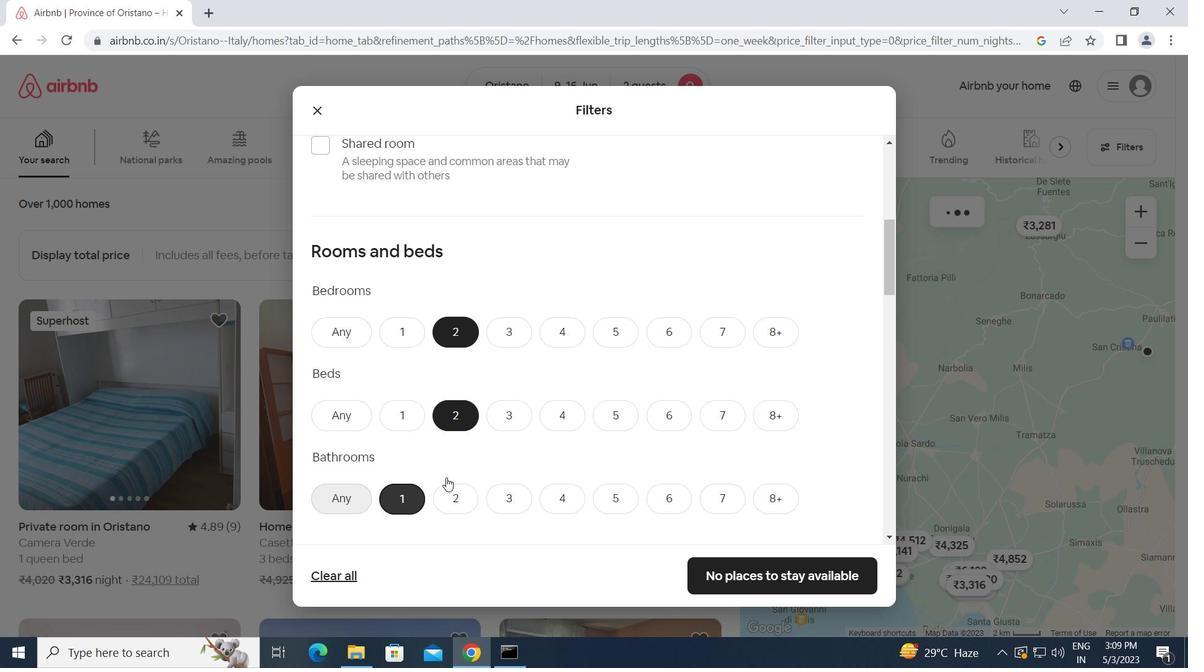 
Action: Mouse scrolled (501, 441) with delta (0, 0)
Screenshot: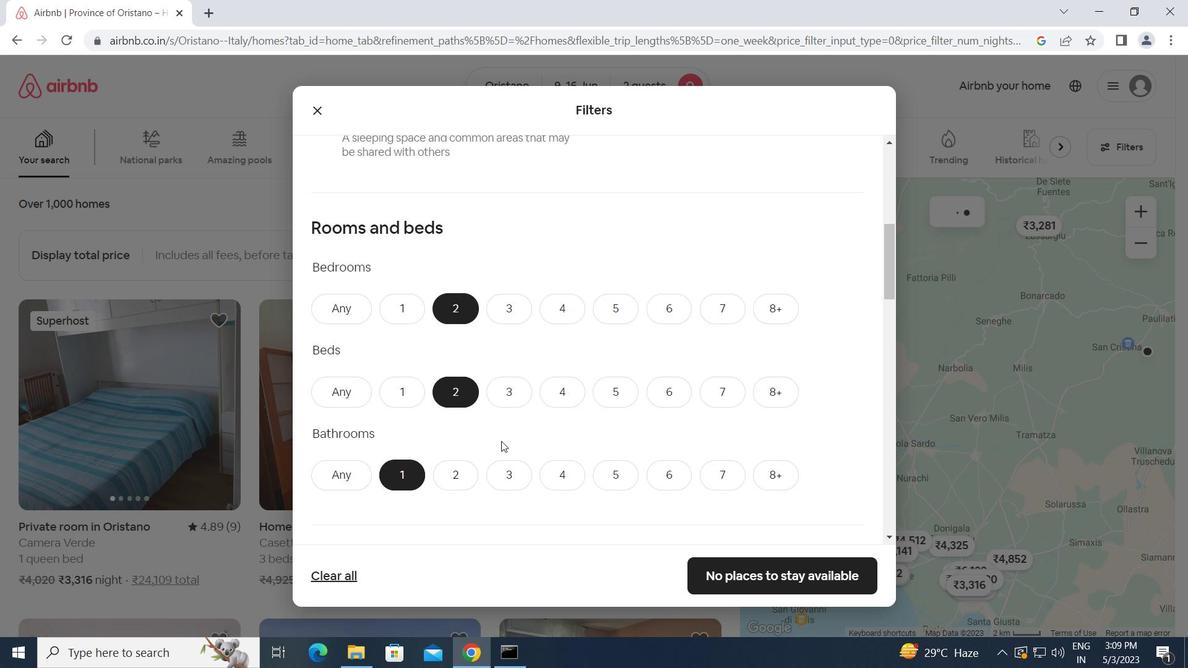 
Action: Mouse scrolled (501, 441) with delta (0, 0)
Screenshot: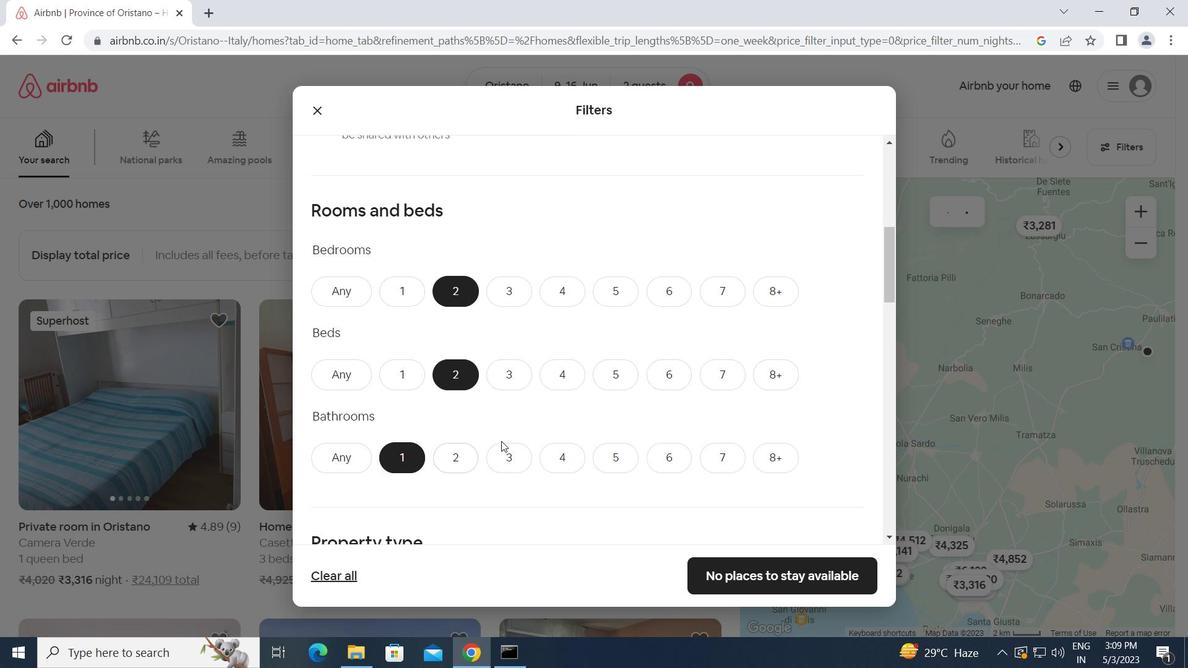 
Action: Mouse moved to (389, 445)
Screenshot: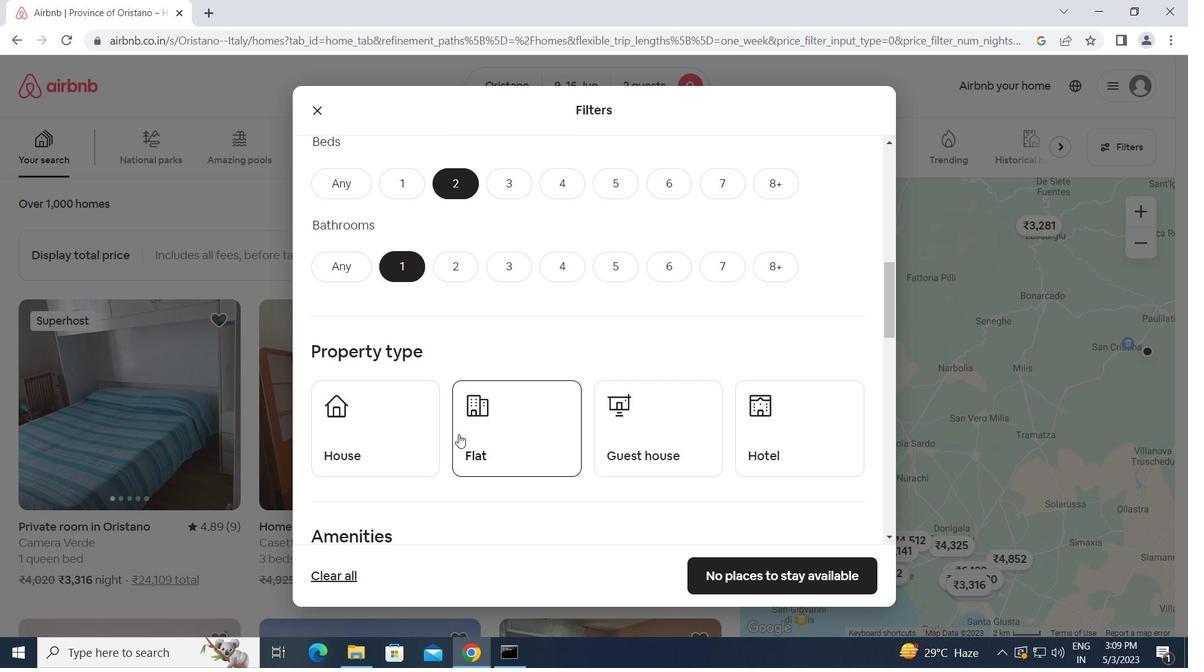 
Action: Mouse pressed left at (389, 445)
Screenshot: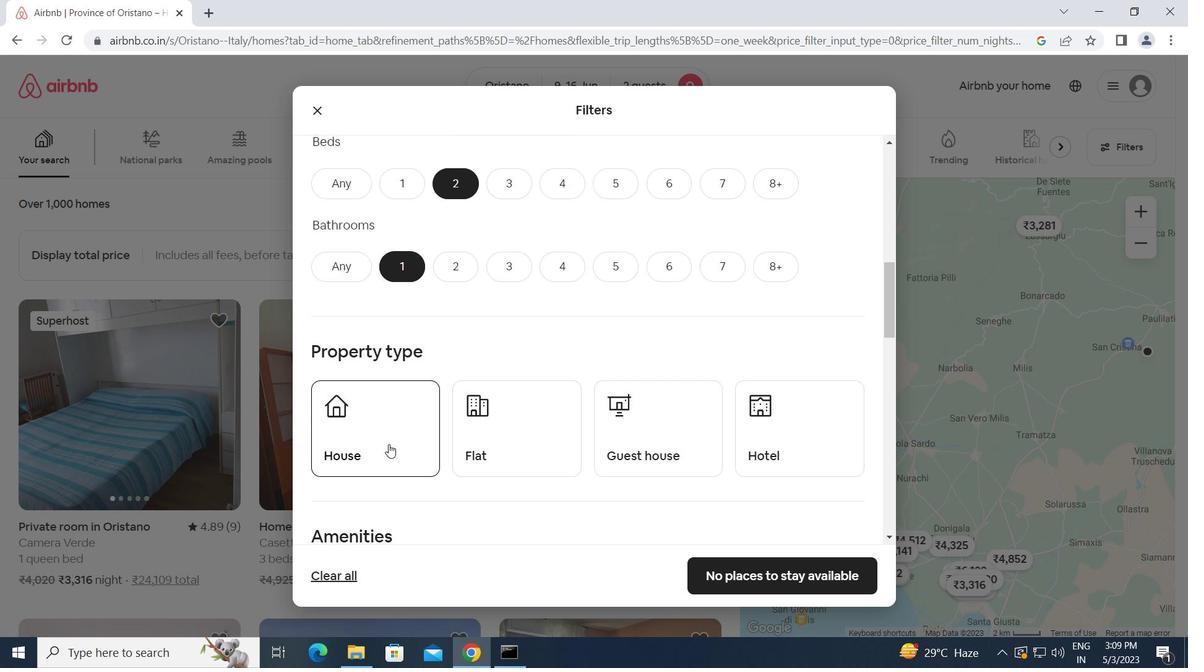 
Action: Mouse moved to (490, 445)
Screenshot: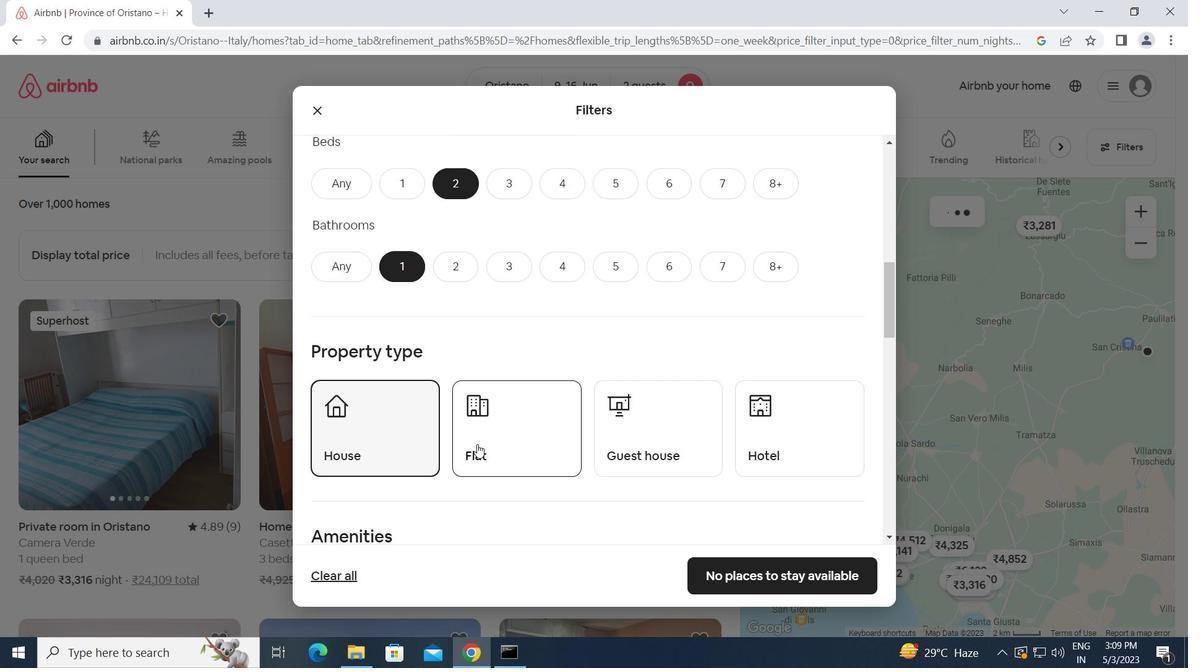 
Action: Mouse pressed left at (490, 445)
Screenshot: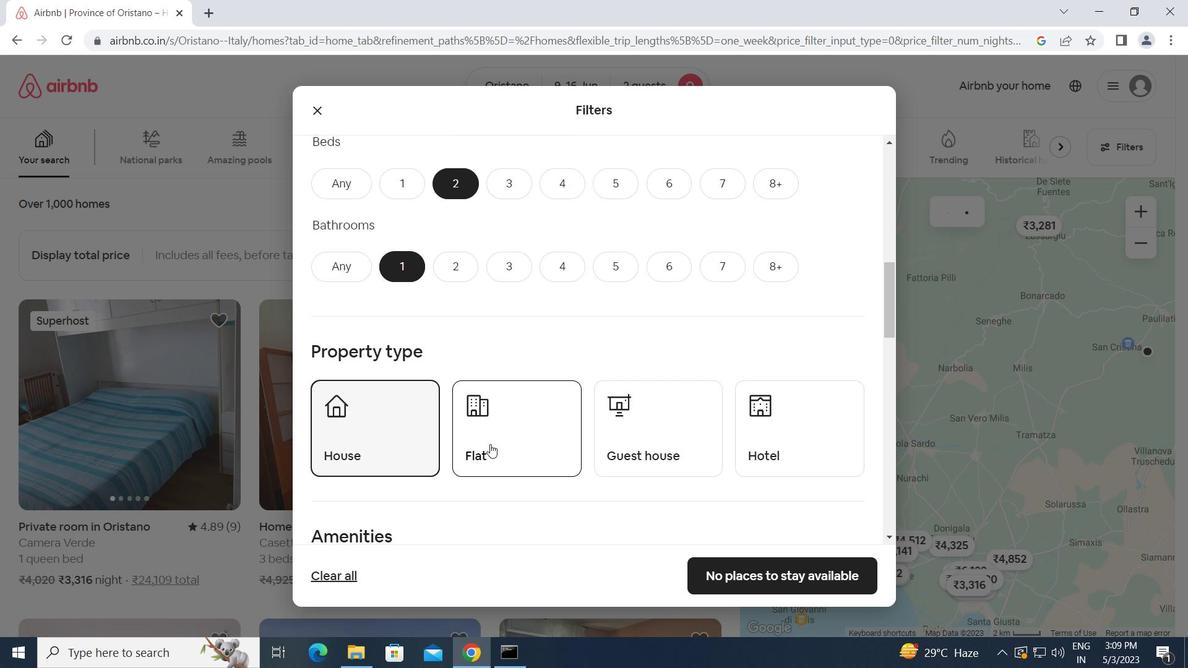 
Action: Mouse moved to (636, 440)
Screenshot: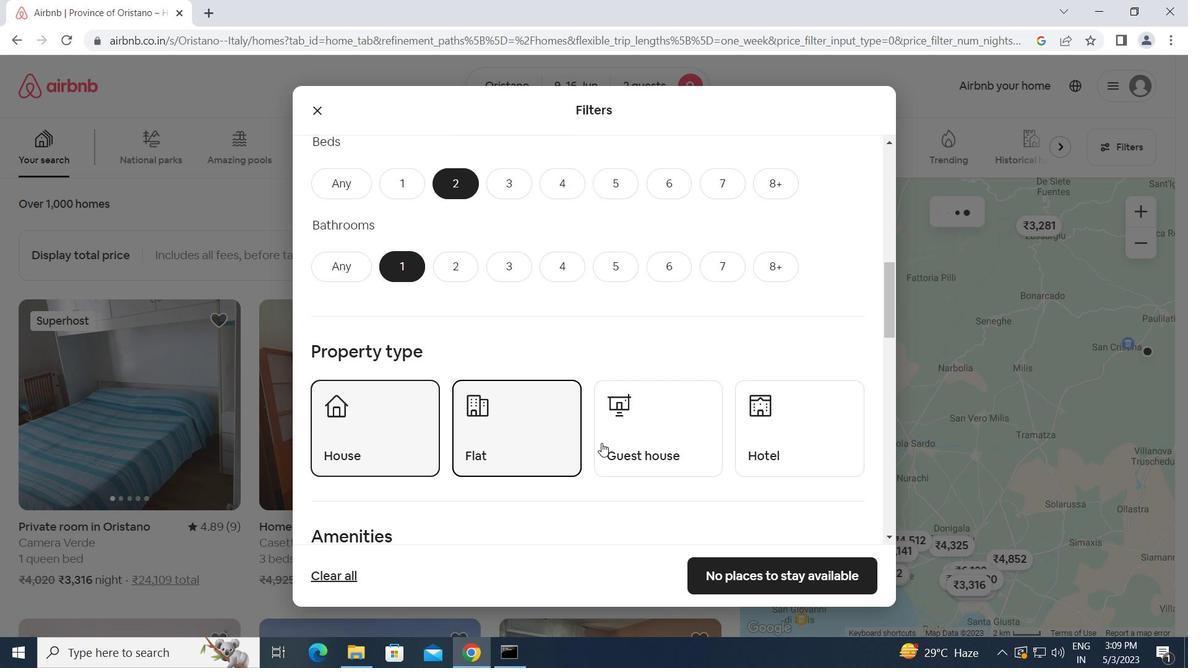 
Action: Mouse pressed left at (636, 440)
Screenshot: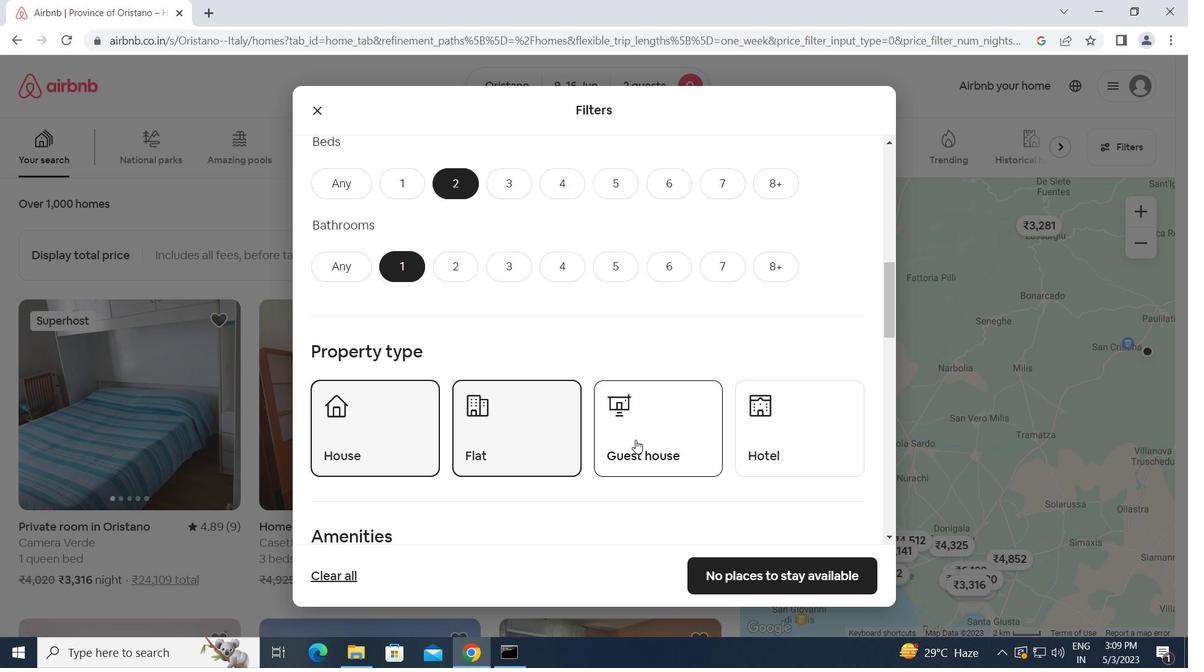 
Action: Mouse moved to (641, 447)
Screenshot: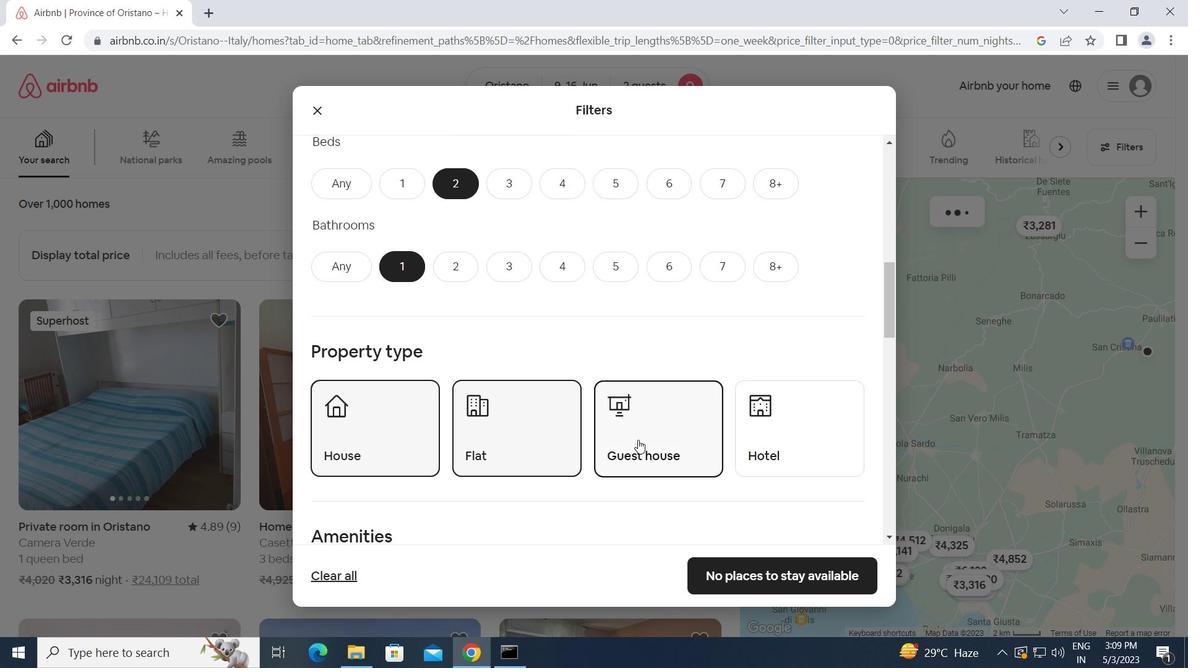 
Action: Mouse scrolled (641, 446) with delta (0, 0)
Screenshot: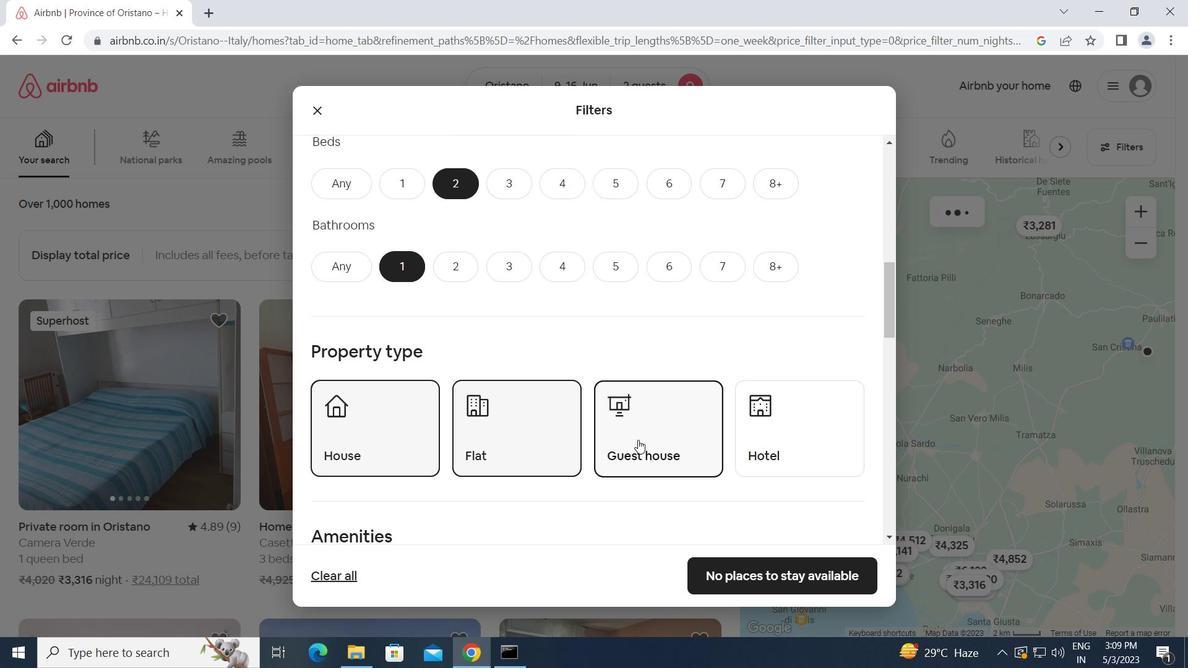 
Action: Mouse scrolled (641, 446) with delta (0, 0)
Screenshot: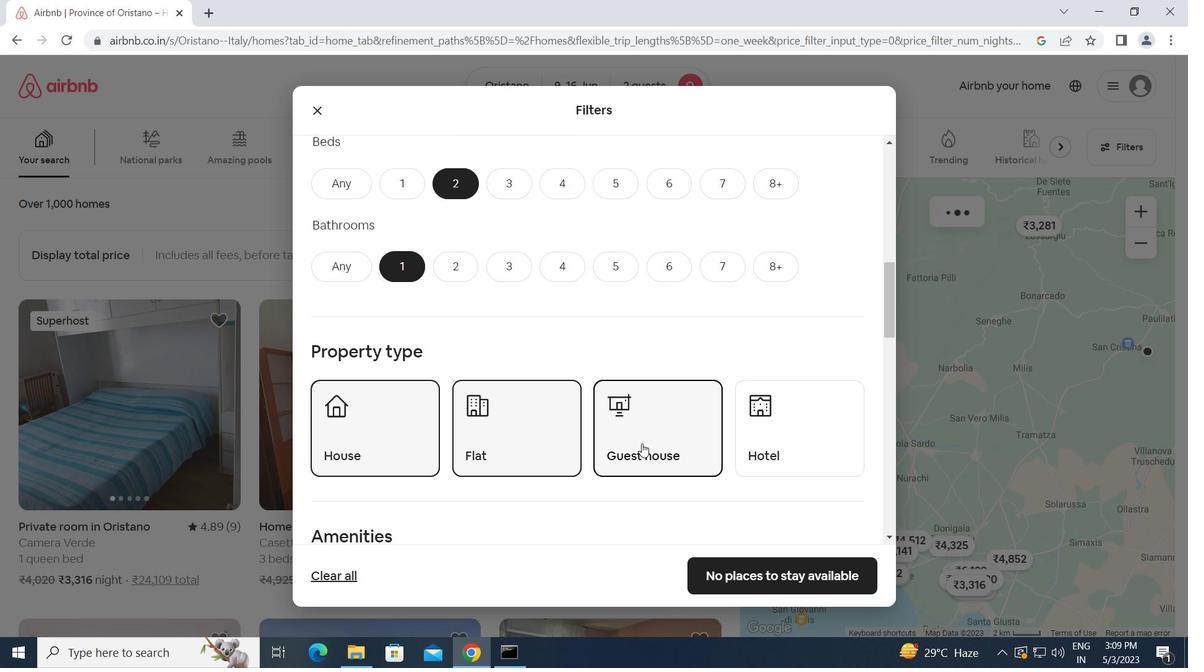 
Action: Mouse scrolled (641, 446) with delta (0, 0)
Screenshot: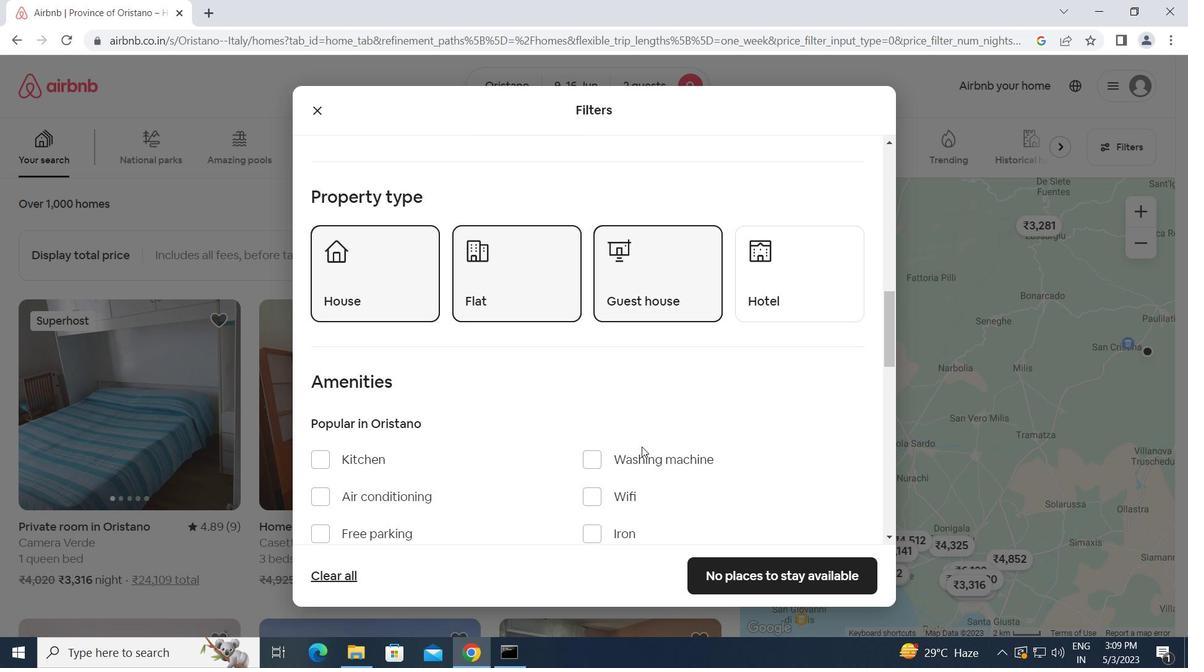 
Action: Mouse scrolled (641, 446) with delta (0, 0)
Screenshot: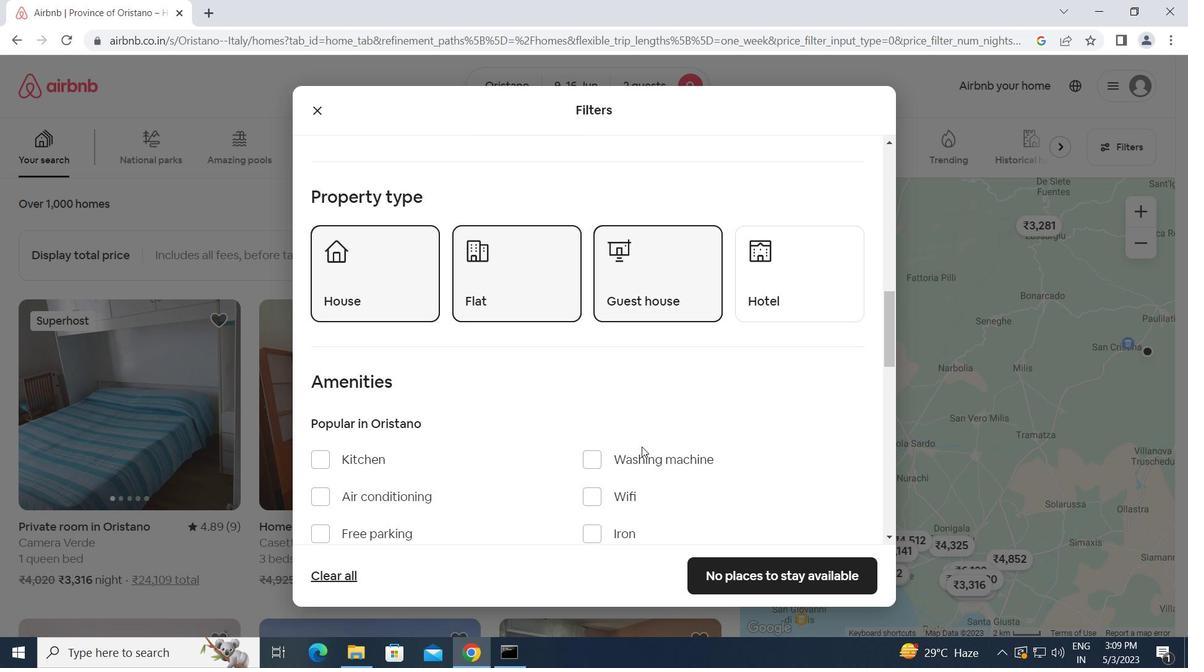 
Action: Mouse scrolled (641, 446) with delta (0, 0)
Screenshot: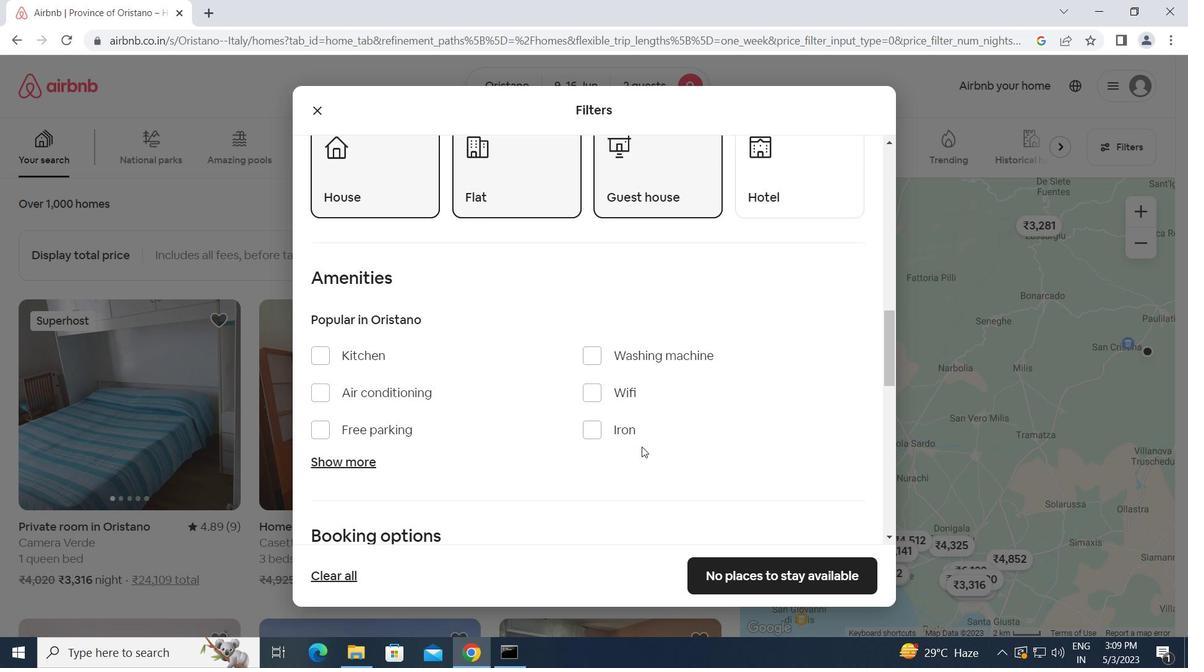 
Action: Mouse scrolled (641, 446) with delta (0, 0)
Screenshot: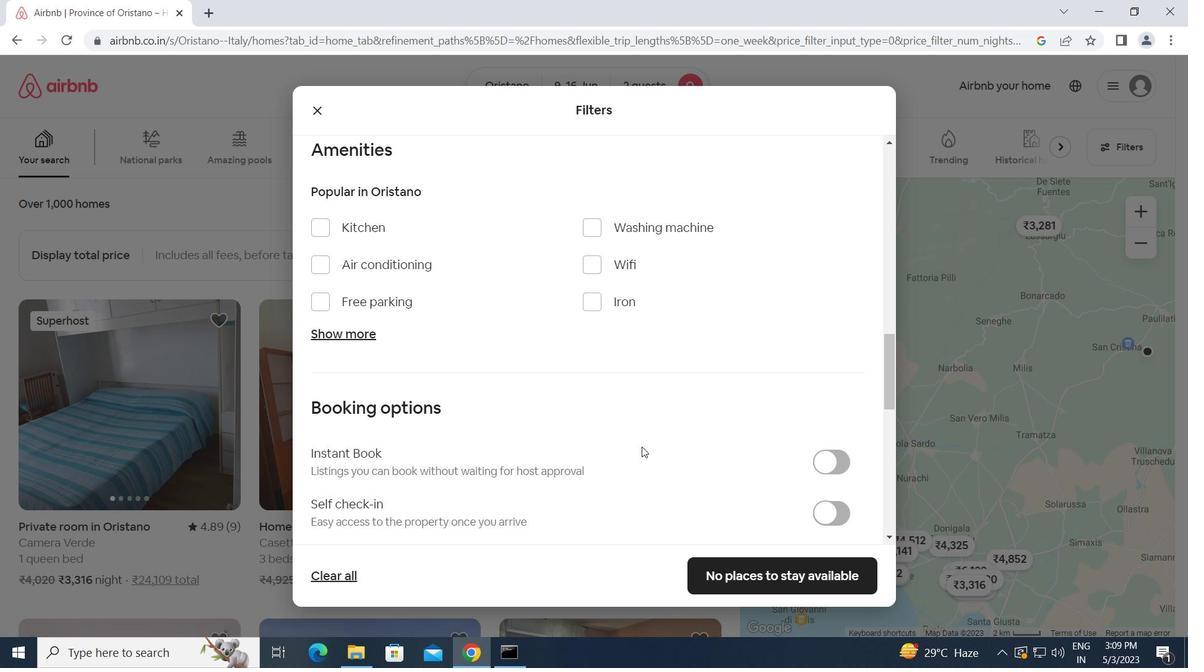 
Action: Mouse moved to (821, 431)
Screenshot: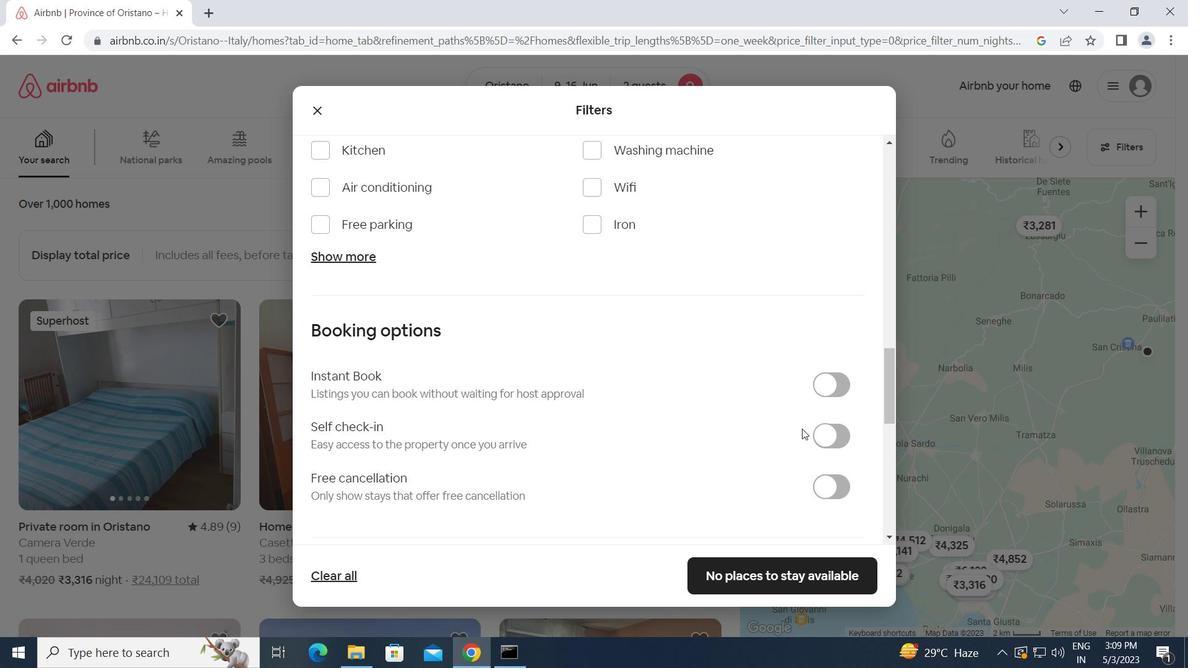 
Action: Mouse pressed left at (821, 431)
Screenshot: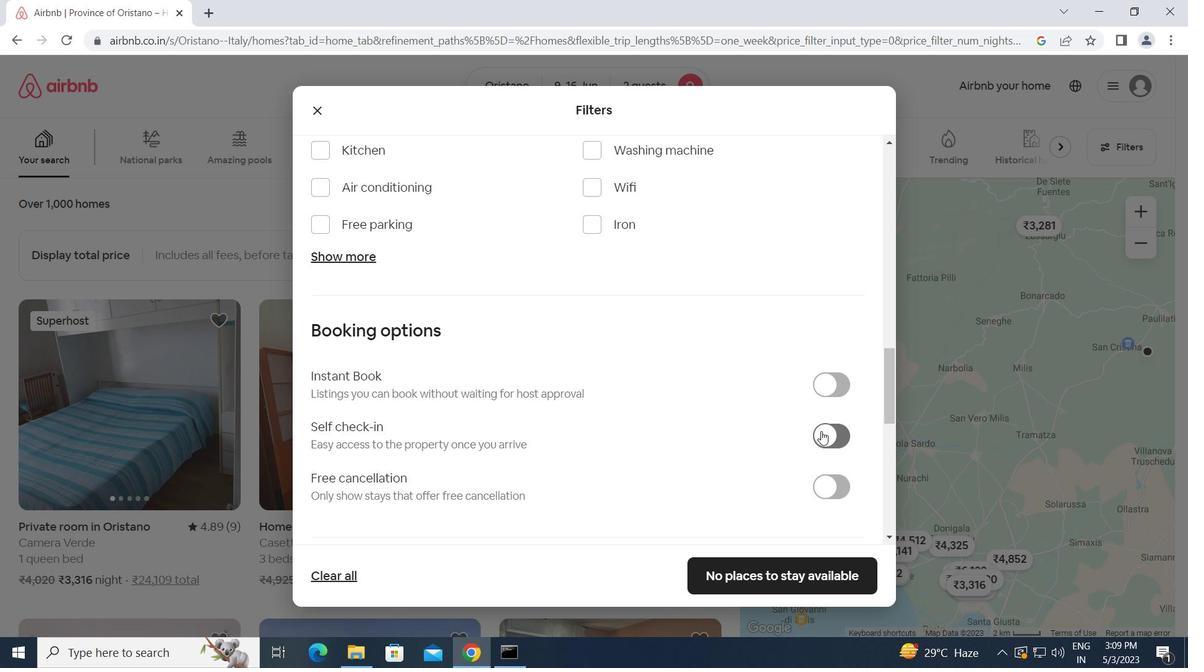 
Action: Mouse moved to (617, 471)
Screenshot: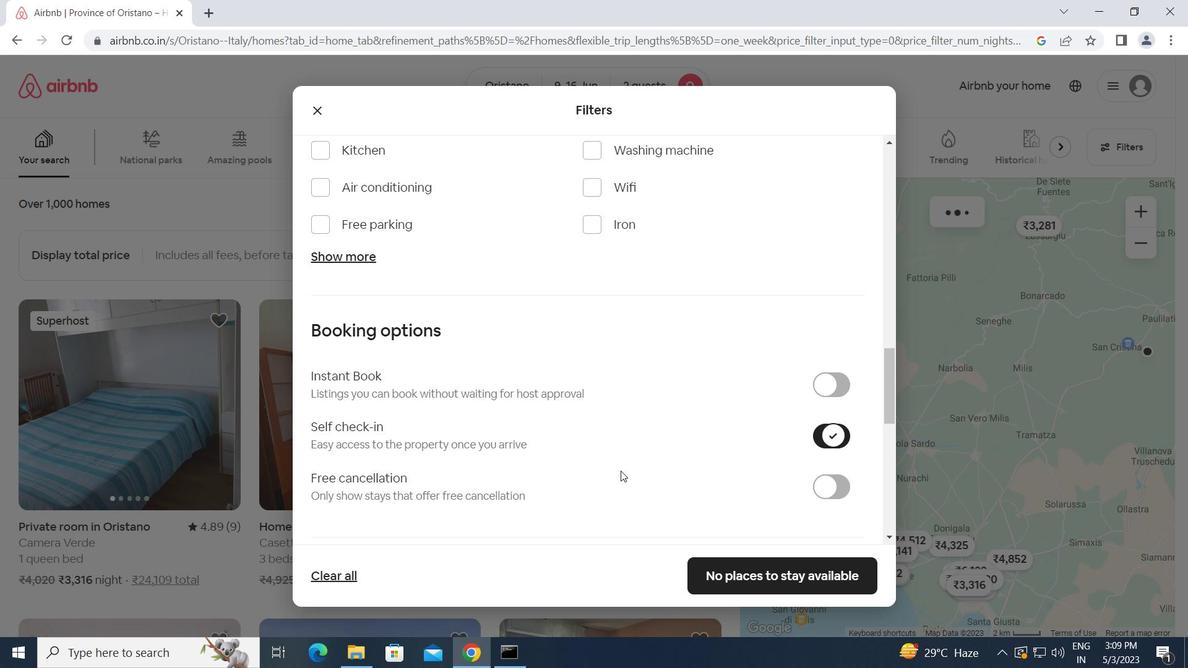 
Action: Mouse scrolled (617, 470) with delta (0, 0)
Screenshot: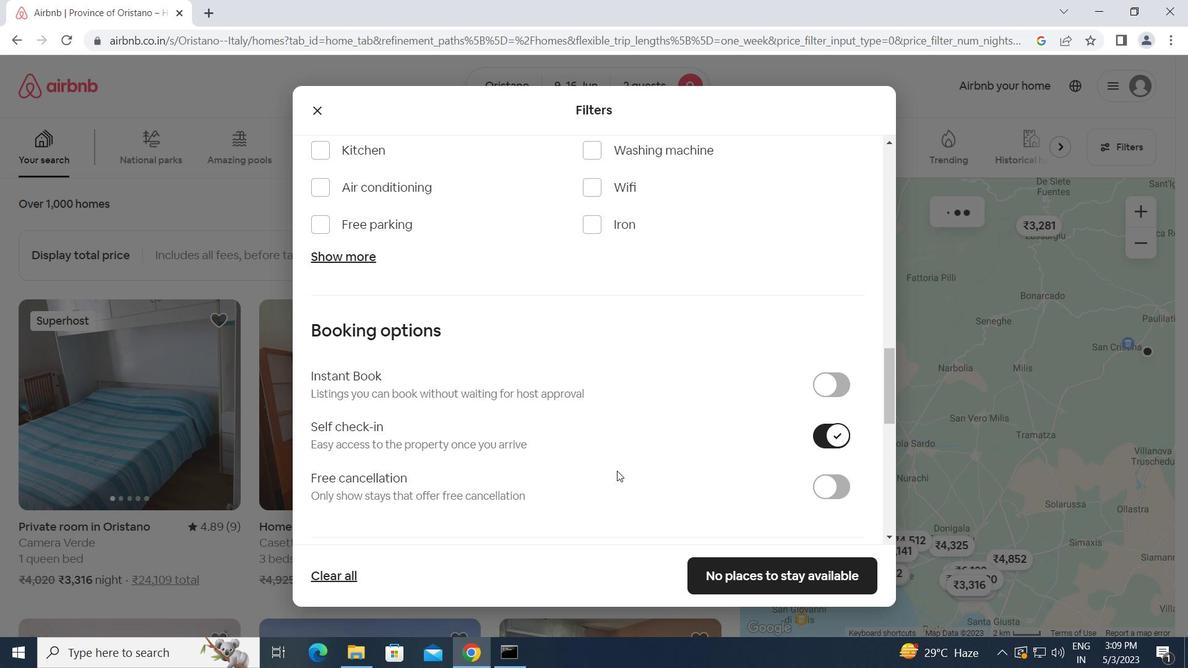 
Action: Mouse scrolled (617, 470) with delta (0, 0)
Screenshot: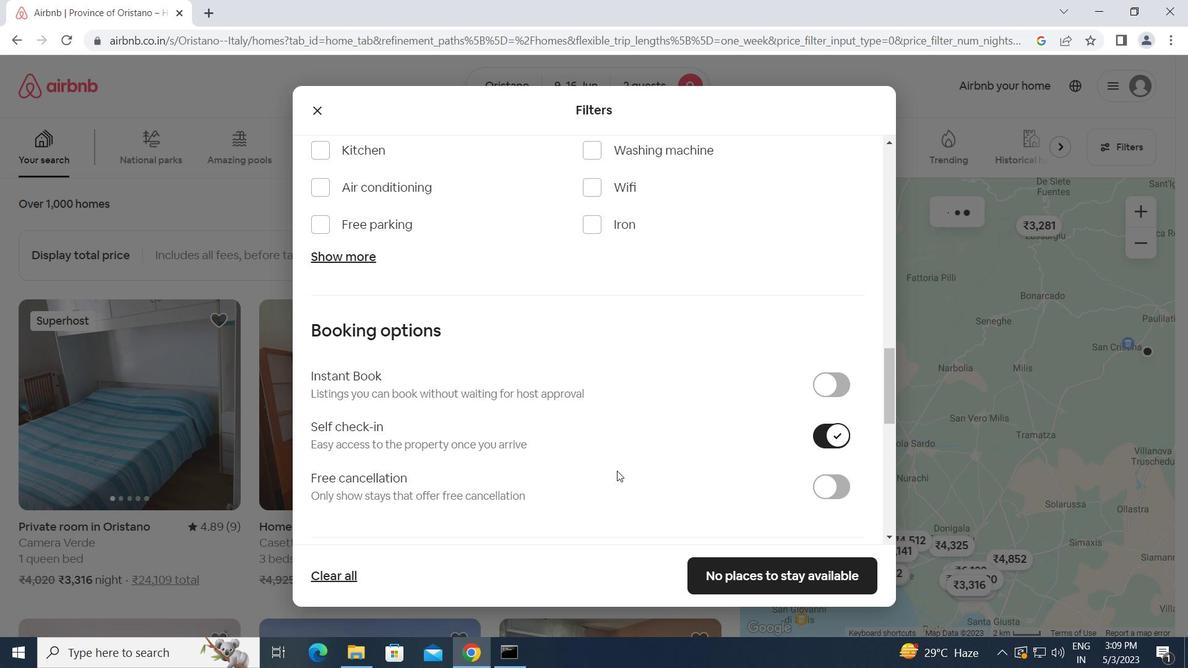 
Action: Mouse scrolled (617, 470) with delta (0, 0)
Screenshot: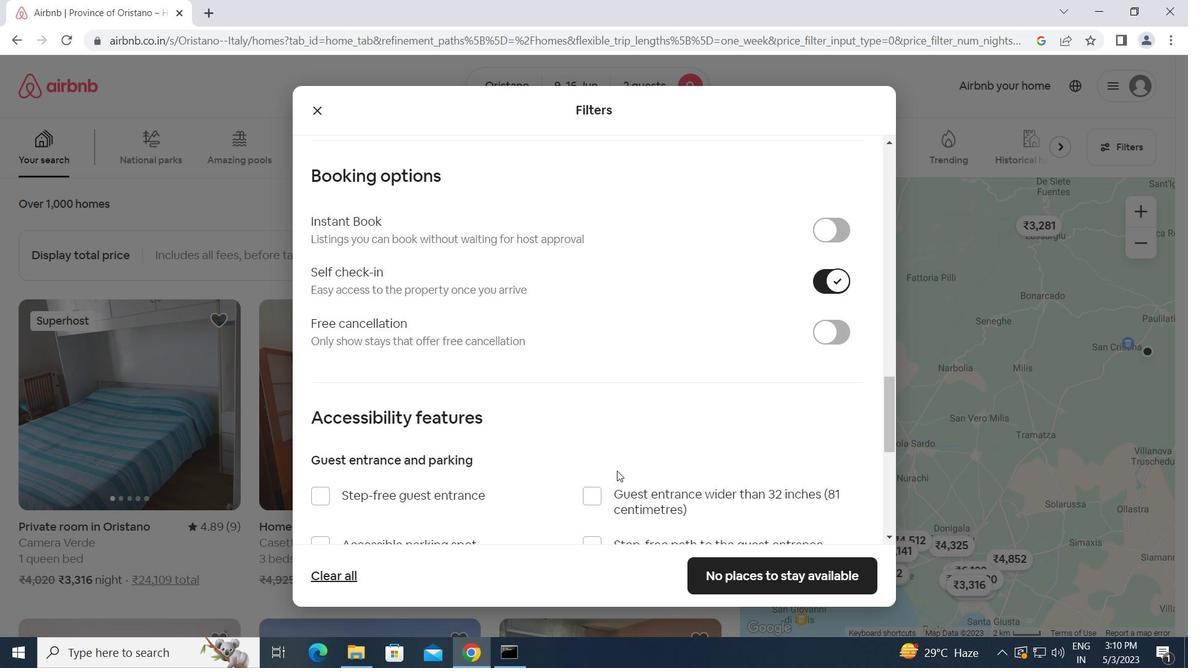 
Action: Mouse scrolled (617, 470) with delta (0, 0)
Screenshot: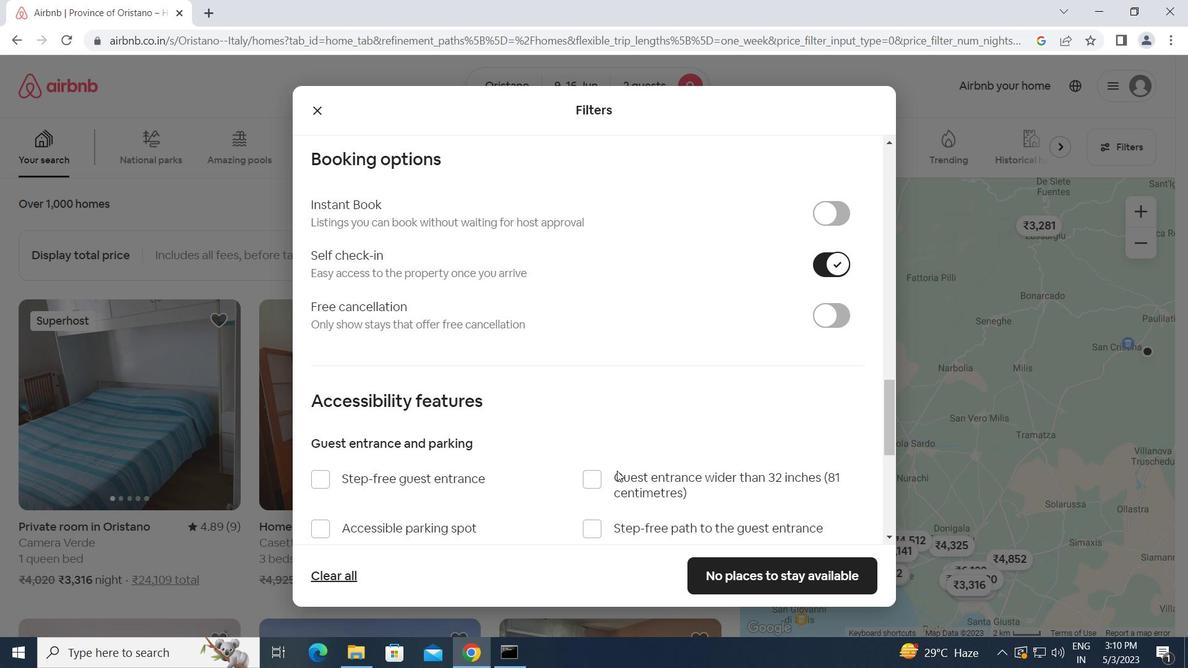 
Action: Mouse moved to (463, 336)
Screenshot: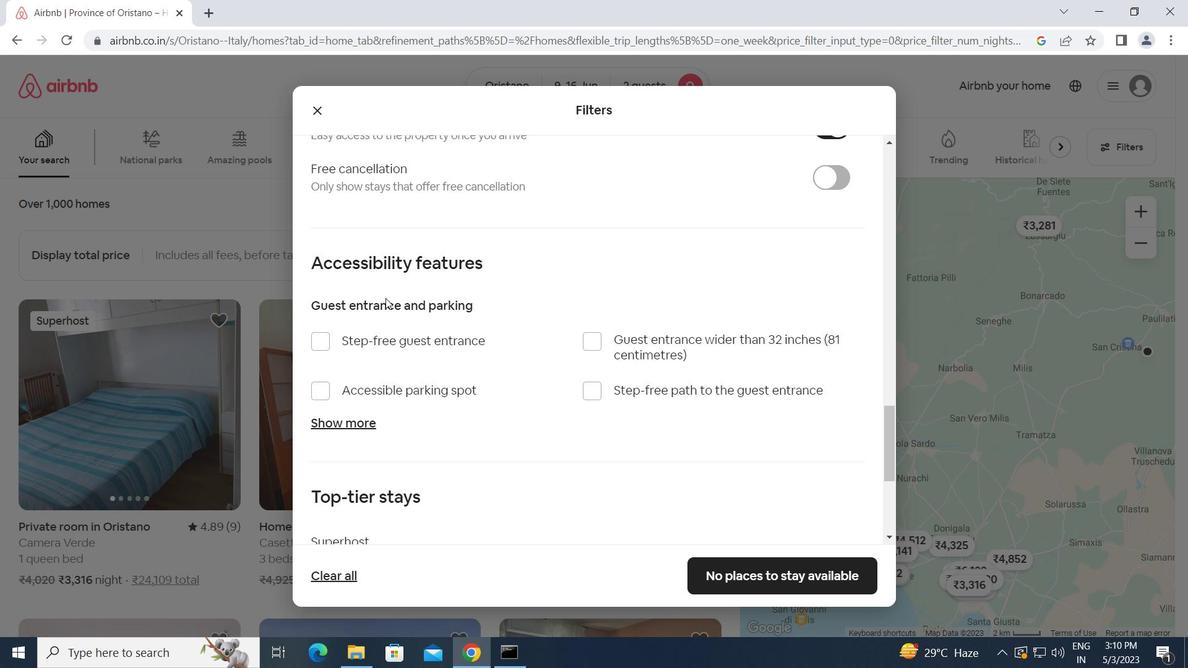 
Action: Mouse scrolled (463, 337) with delta (0, 0)
Screenshot: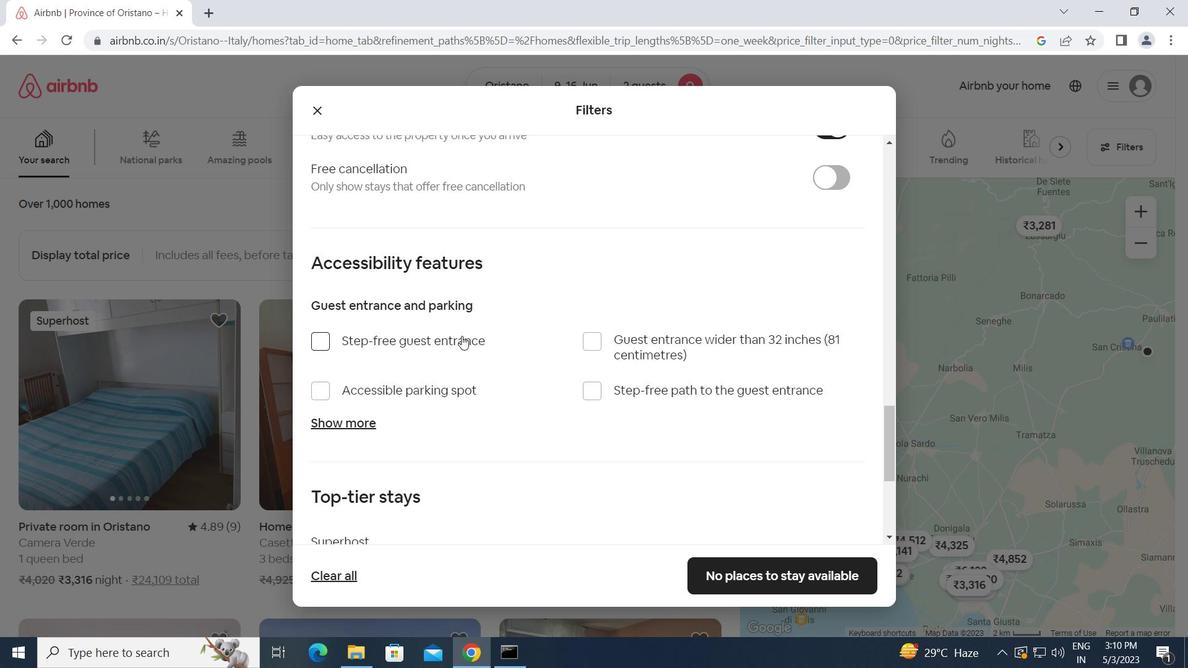 
Action: Mouse scrolled (463, 336) with delta (0, 0)
Screenshot: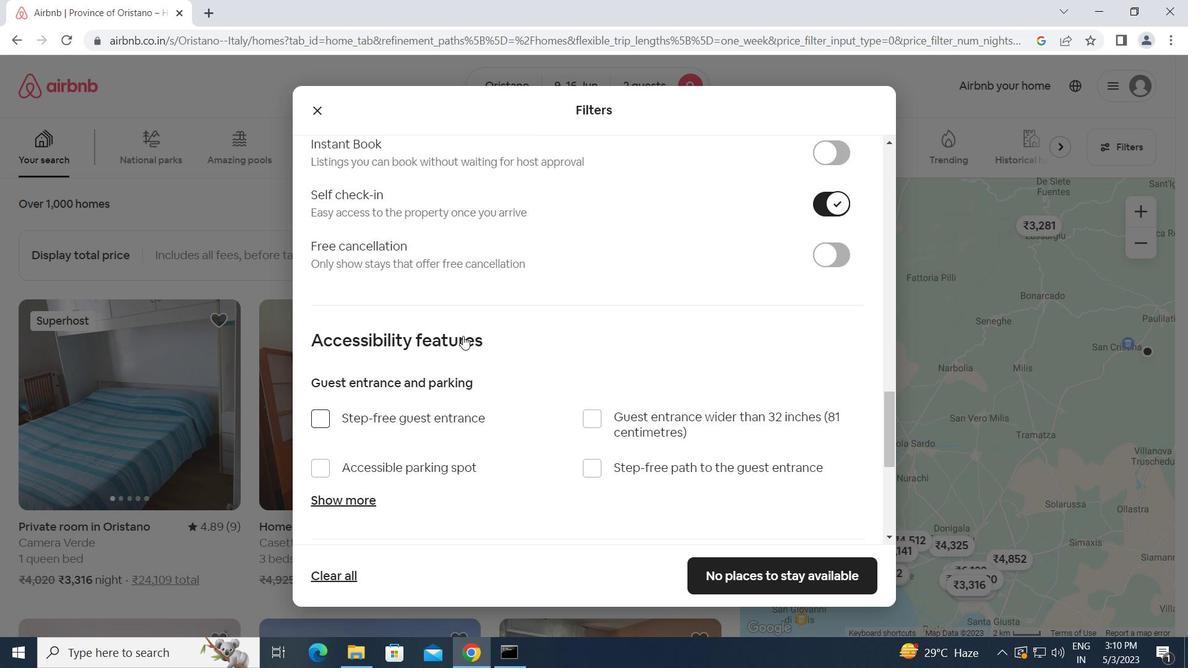 
Action: Mouse scrolled (463, 336) with delta (0, 0)
Screenshot: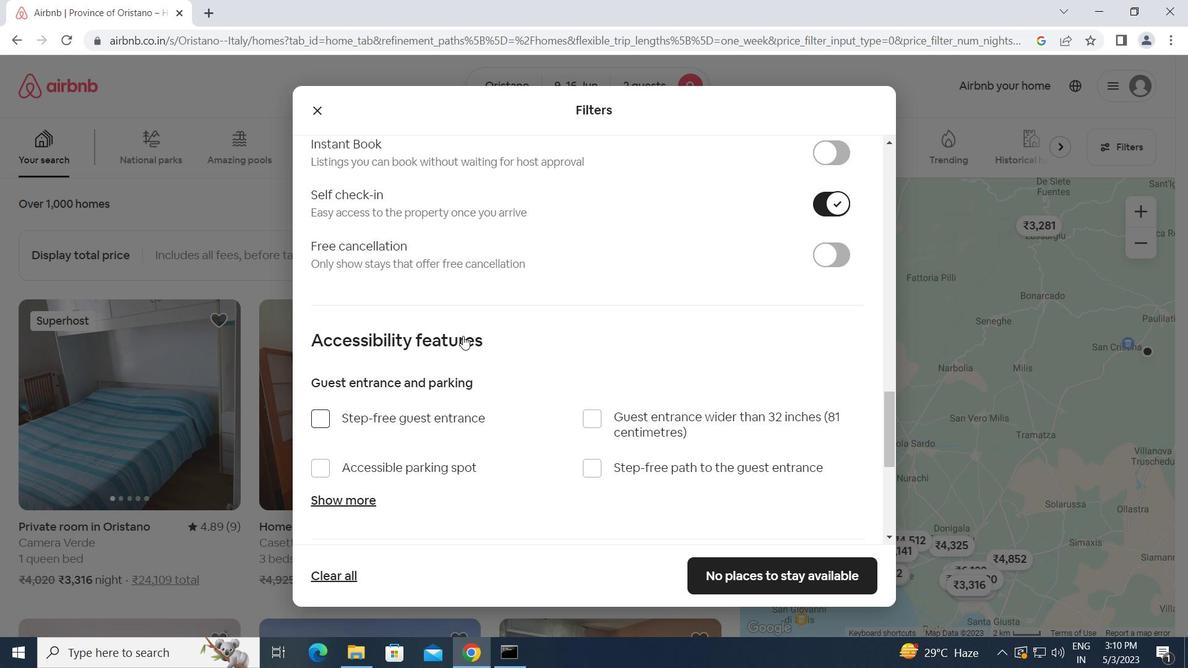 
Action: Mouse scrolled (463, 336) with delta (0, 0)
Screenshot: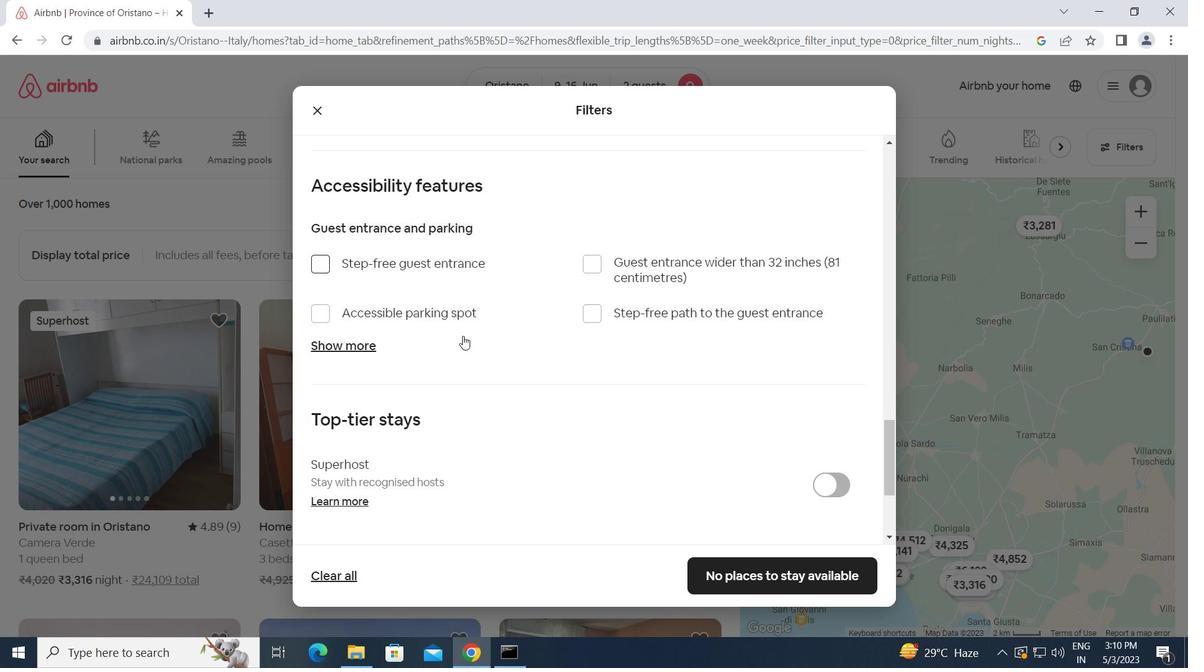 
Action: Mouse scrolled (463, 336) with delta (0, 0)
Screenshot: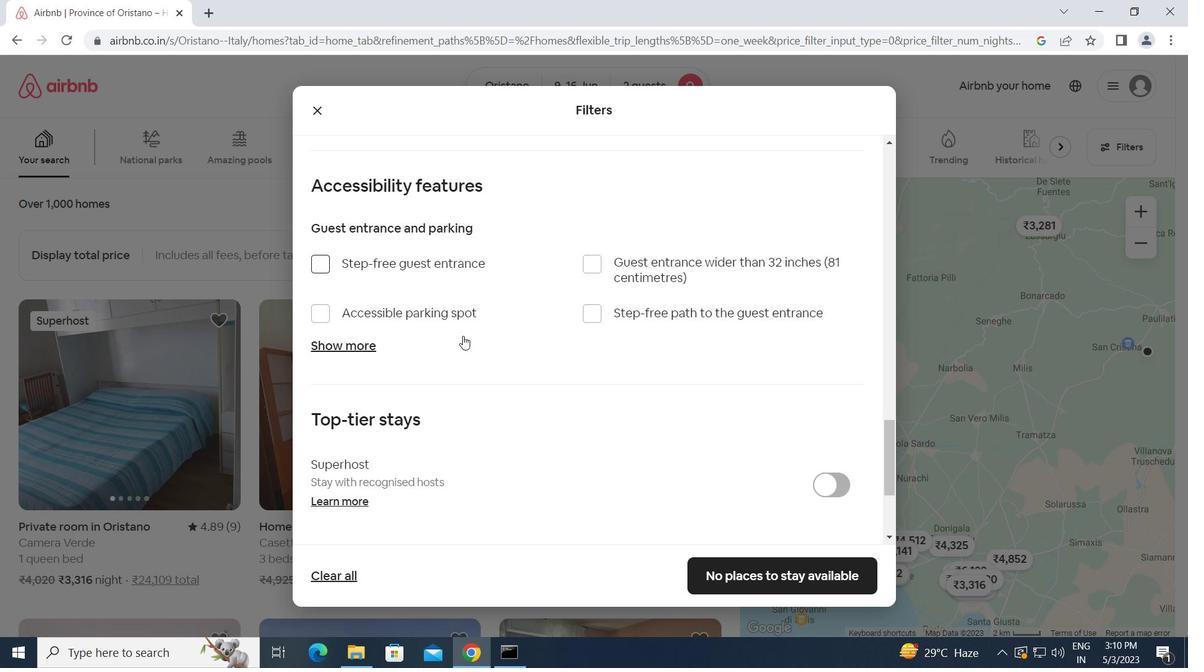 
Action: Mouse scrolled (463, 336) with delta (0, 0)
Screenshot: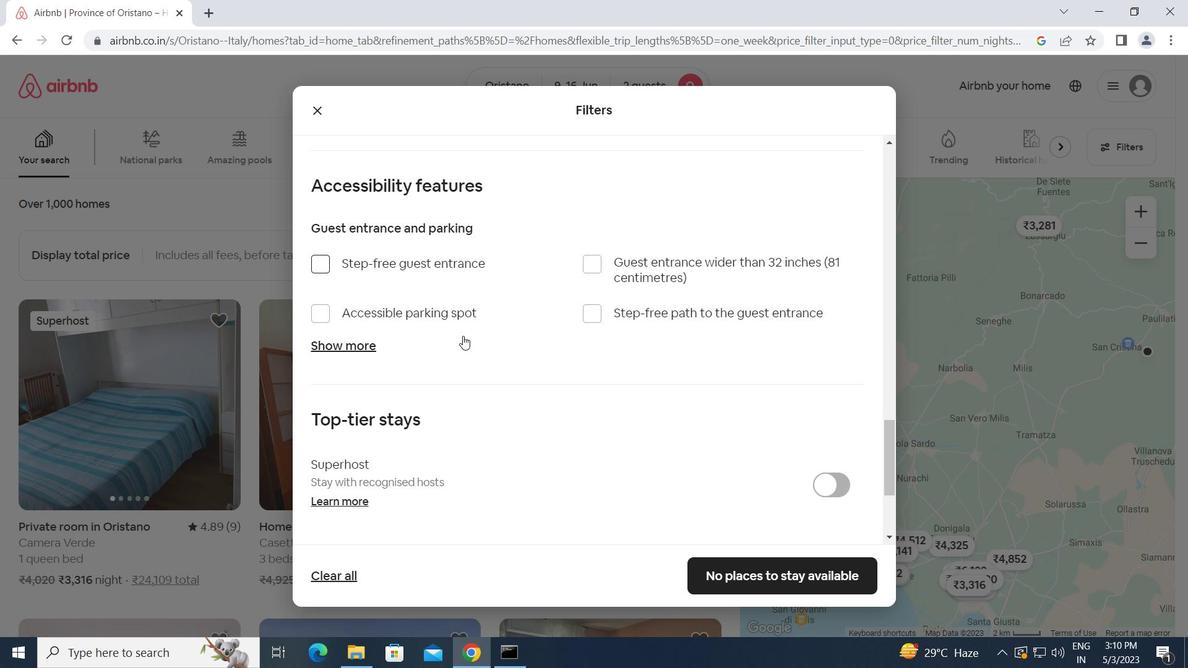 
Action: Mouse scrolled (463, 336) with delta (0, 0)
Screenshot: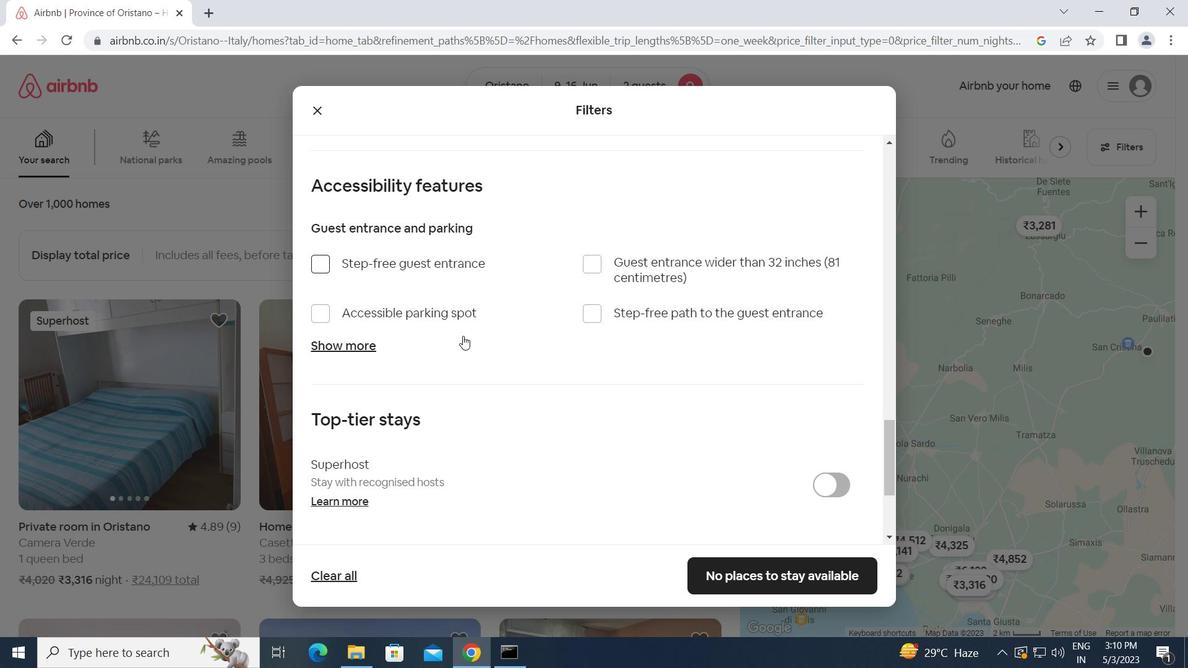 
Action: Mouse scrolled (463, 336) with delta (0, 0)
Screenshot: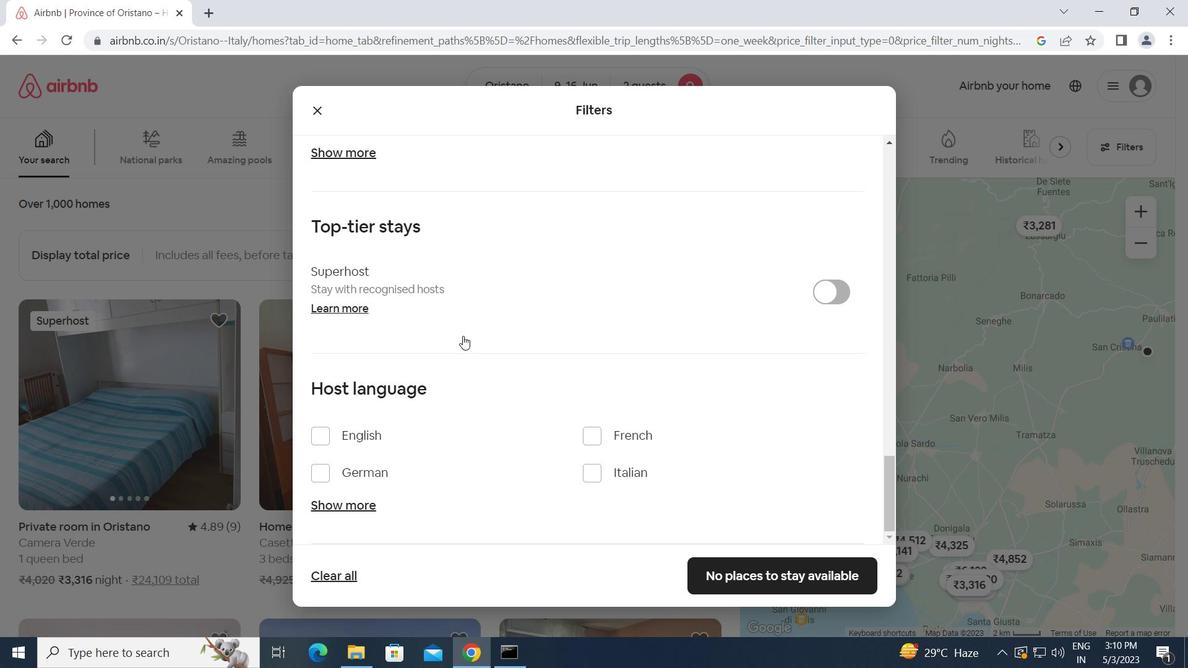 
Action: Mouse scrolled (463, 336) with delta (0, 0)
Screenshot: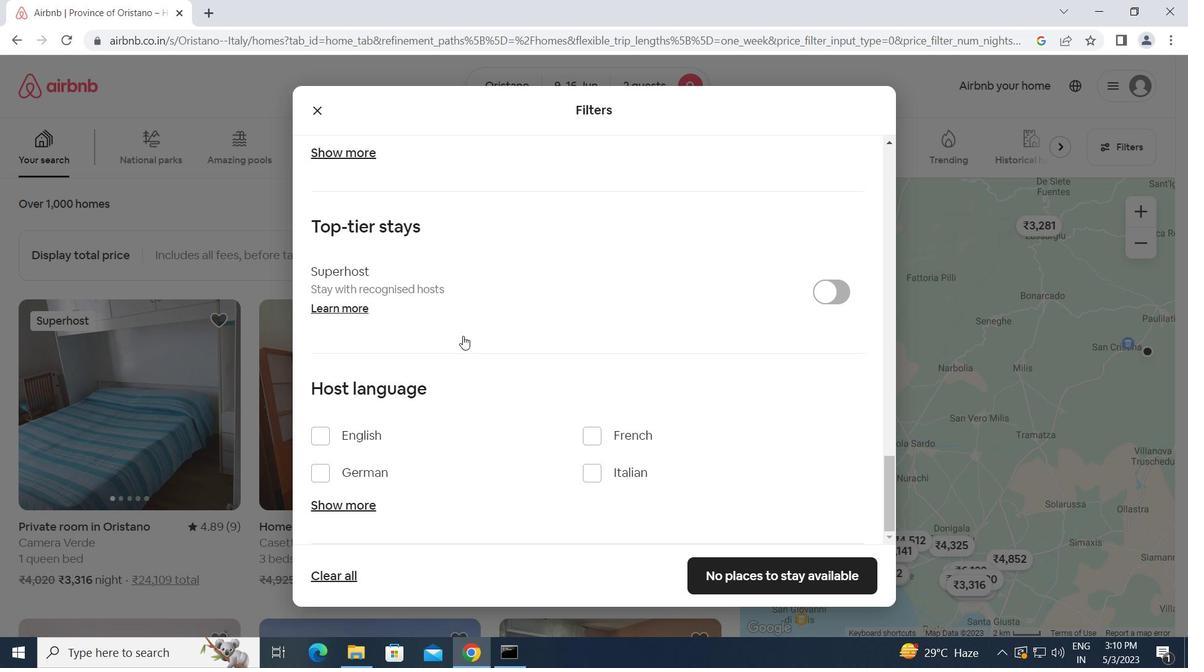 
Action: Mouse moved to (323, 432)
Screenshot: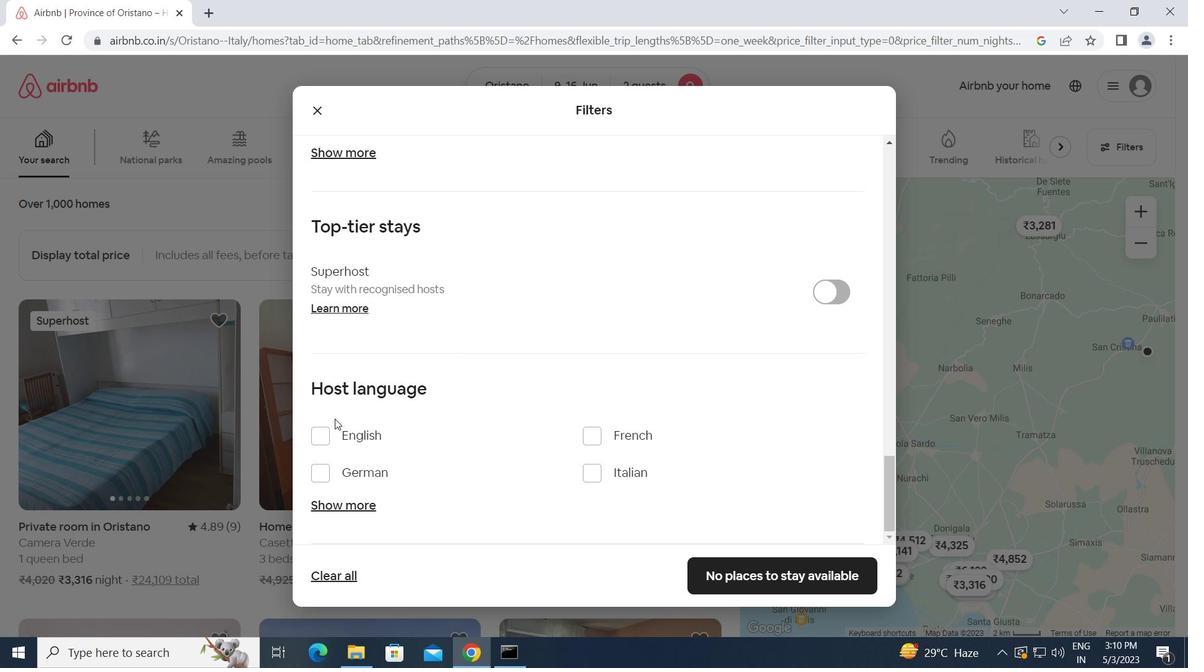
Action: Mouse pressed left at (323, 432)
Screenshot: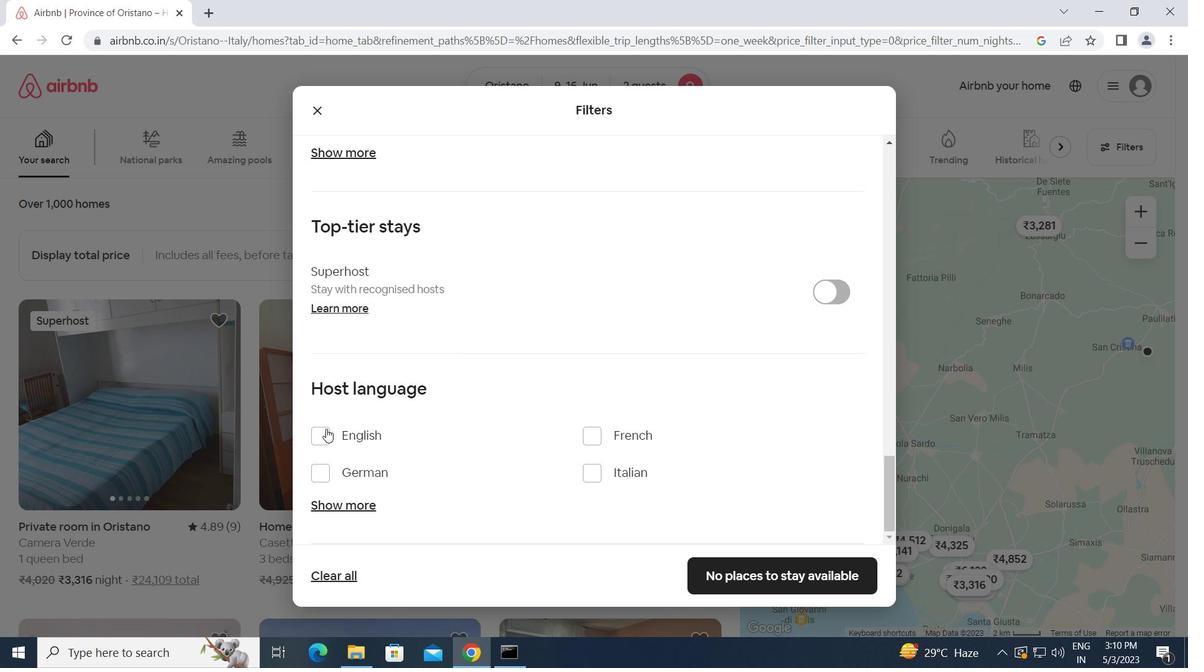 
Action: Mouse moved to (740, 562)
Screenshot: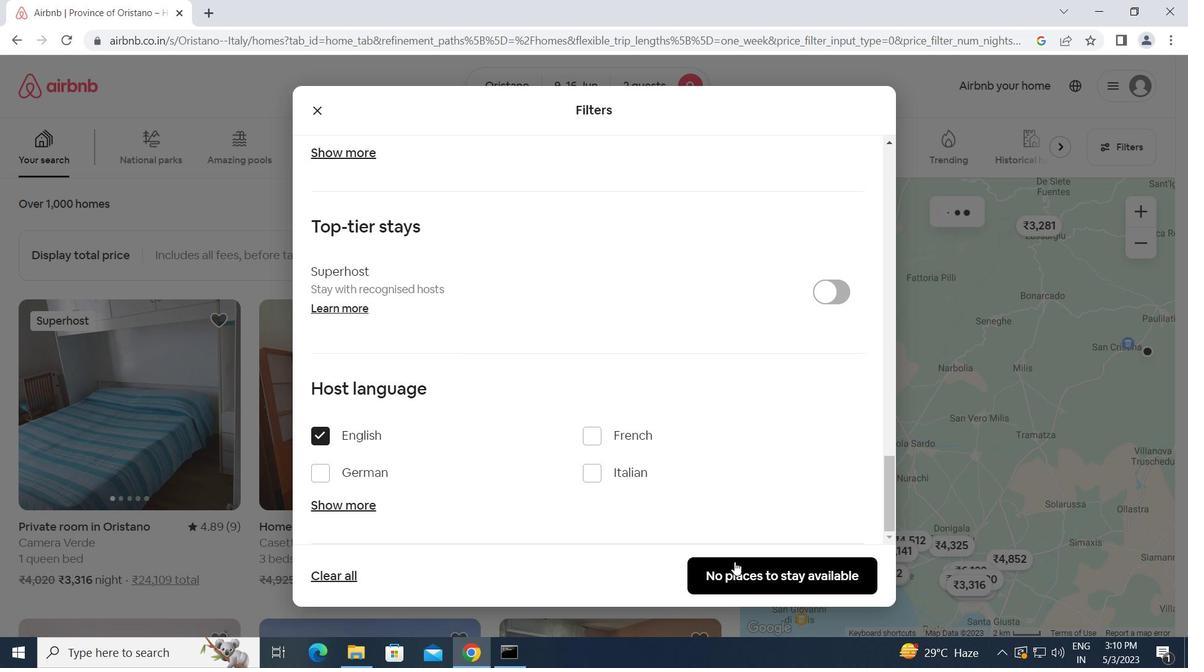 
Action: Mouse pressed left at (740, 562)
Screenshot: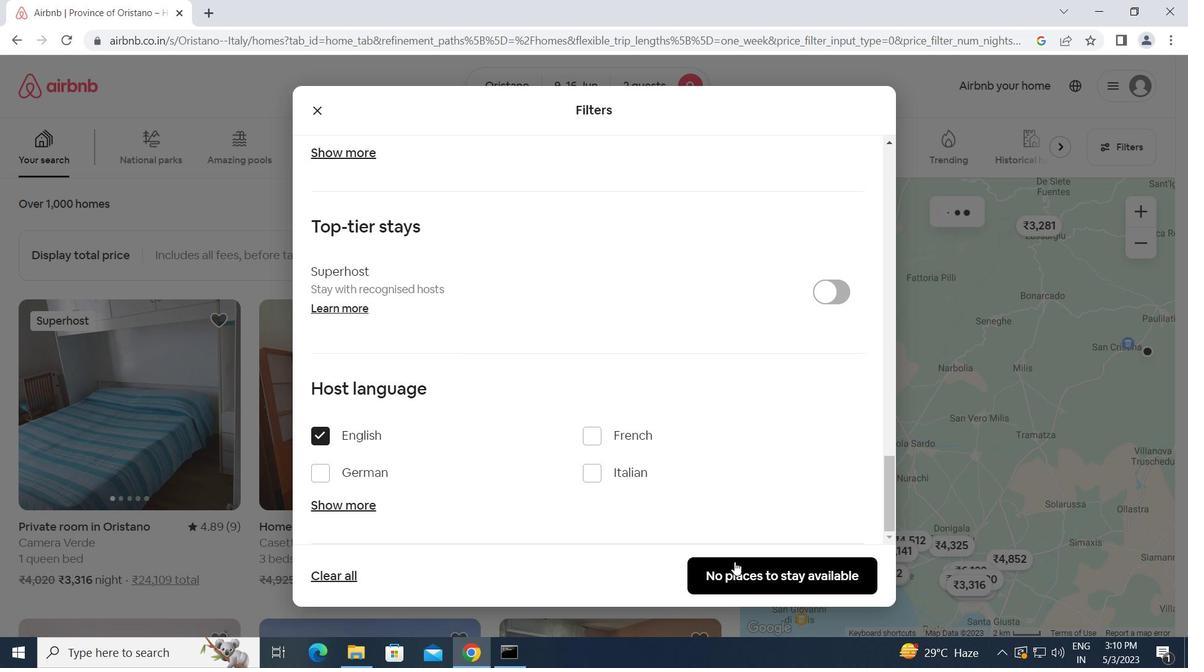 
